 Task: Find connections with filter location Kelowna with filter topic #Businesswith filter profile language French with filter current company Forbes India with filter school Dayananda Sagar University with filter industry Nanotechnology Research with filter service category Human Resources with filter keywords title Chemical Engineer
Action: Mouse moved to (242, 293)
Screenshot: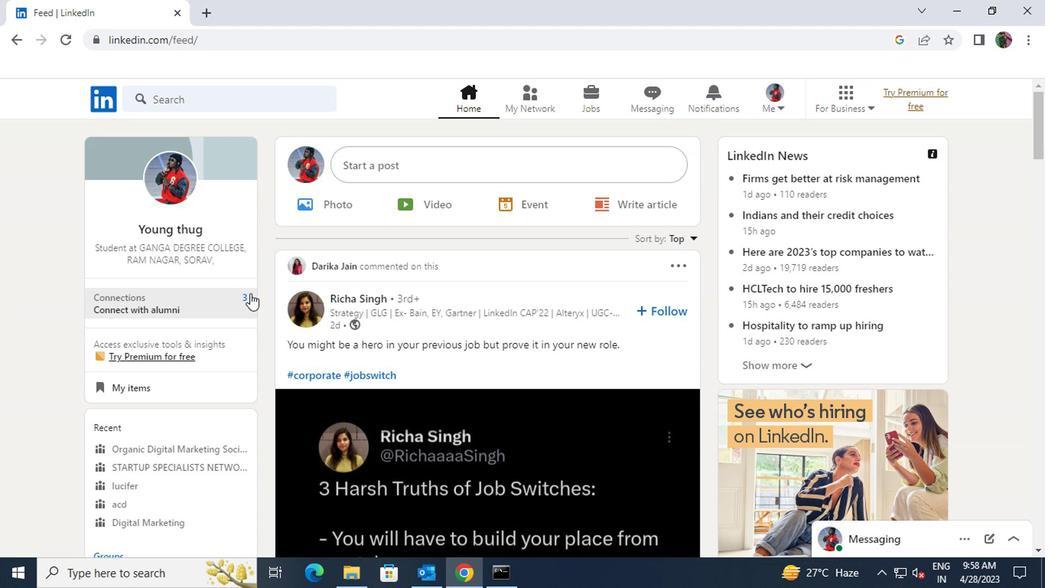 
Action: Mouse pressed left at (242, 293)
Screenshot: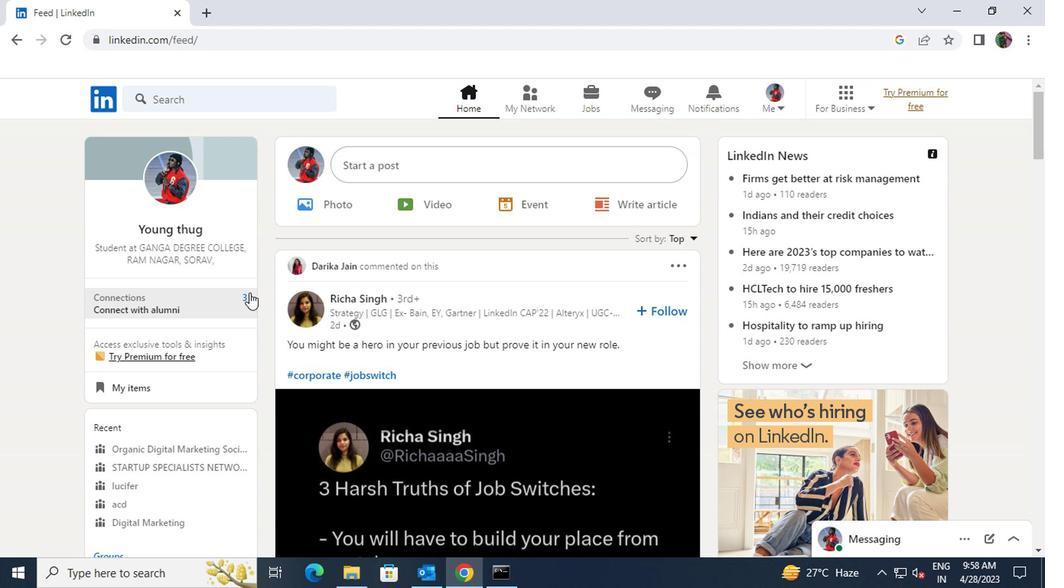 
Action: Mouse moved to (261, 191)
Screenshot: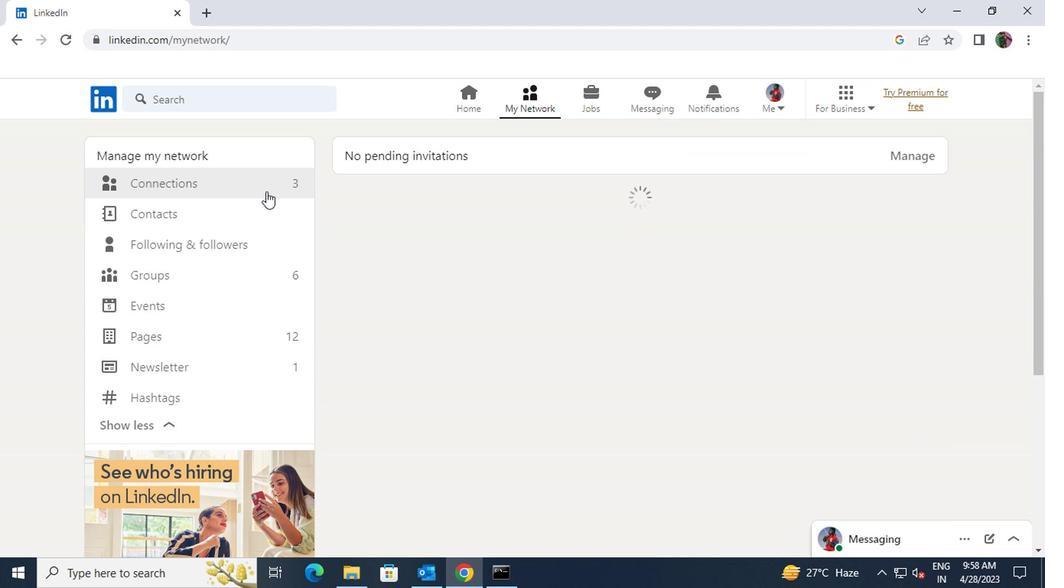
Action: Mouse pressed left at (261, 191)
Screenshot: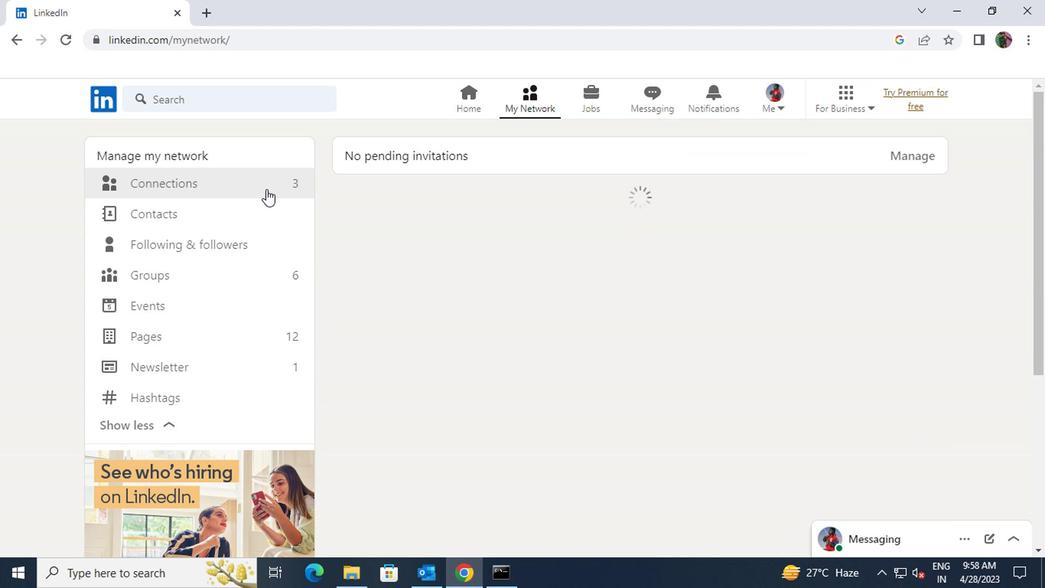 
Action: Mouse moved to (615, 191)
Screenshot: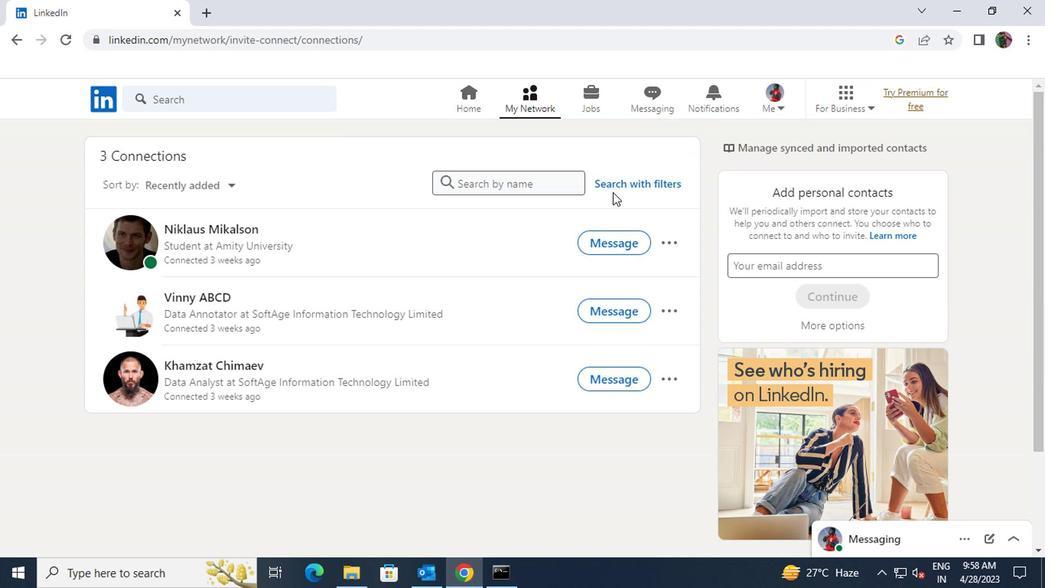 
Action: Mouse pressed left at (615, 191)
Screenshot: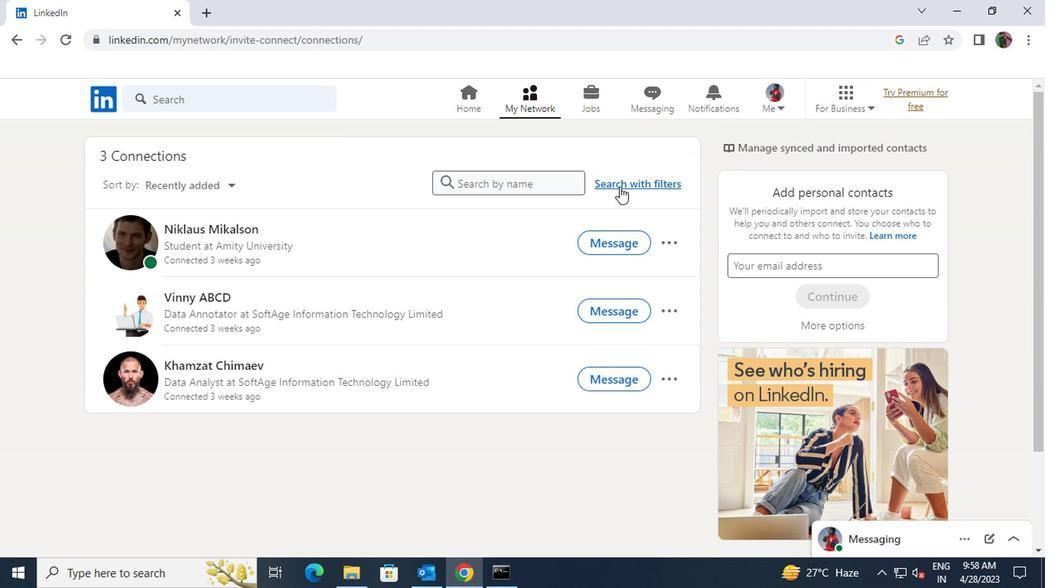 
Action: Mouse moved to (575, 148)
Screenshot: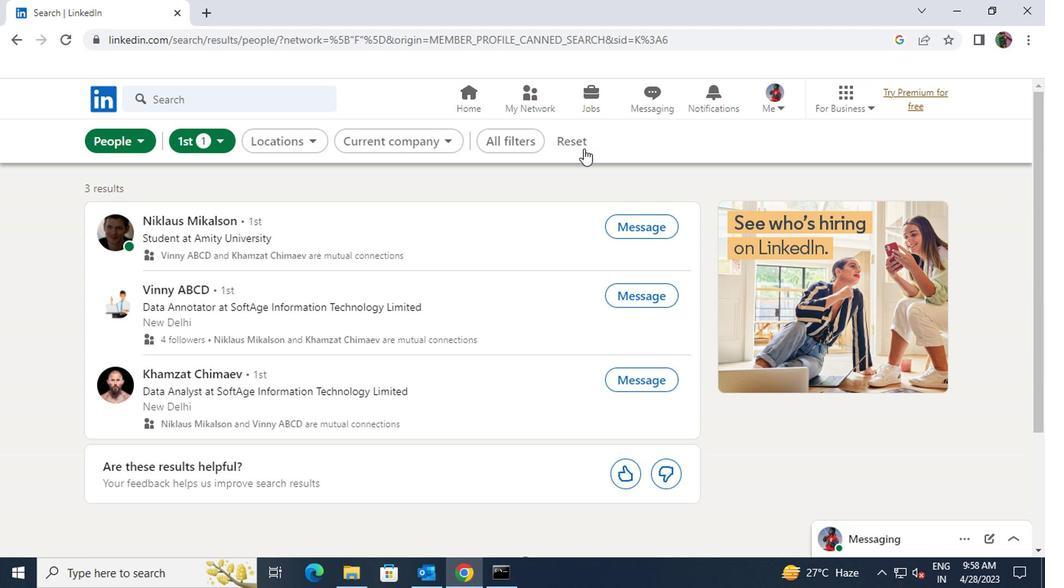 
Action: Mouse pressed left at (575, 148)
Screenshot: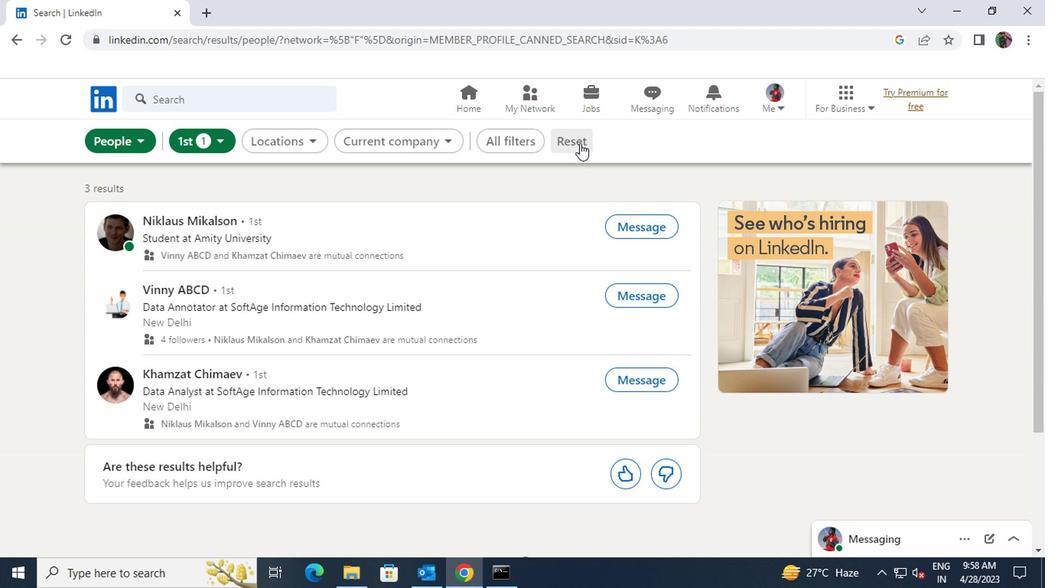 
Action: Mouse moved to (556, 142)
Screenshot: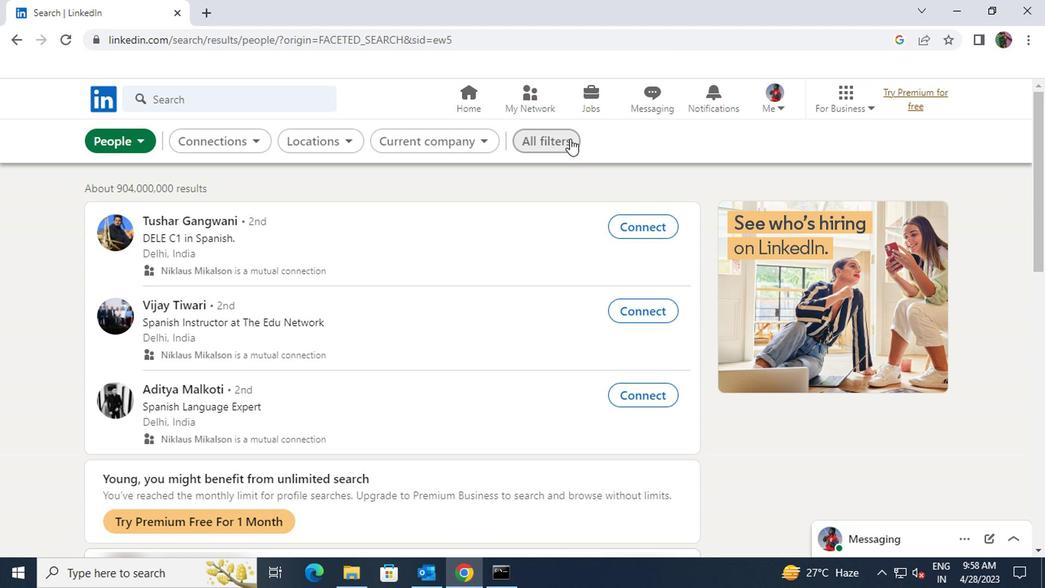 
Action: Mouse pressed left at (556, 142)
Screenshot: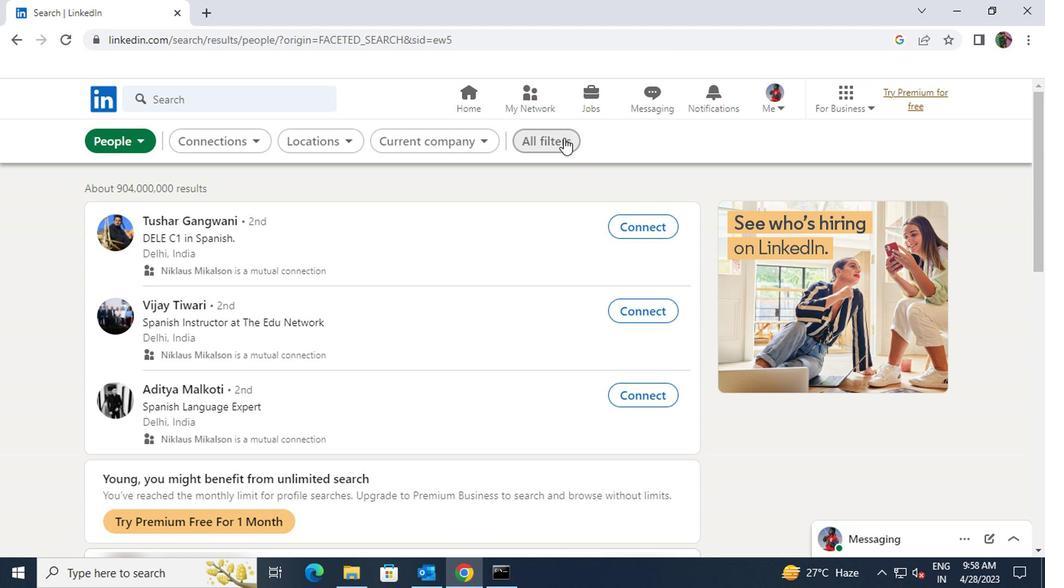 
Action: Mouse moved to (804, 289)
Screenshot: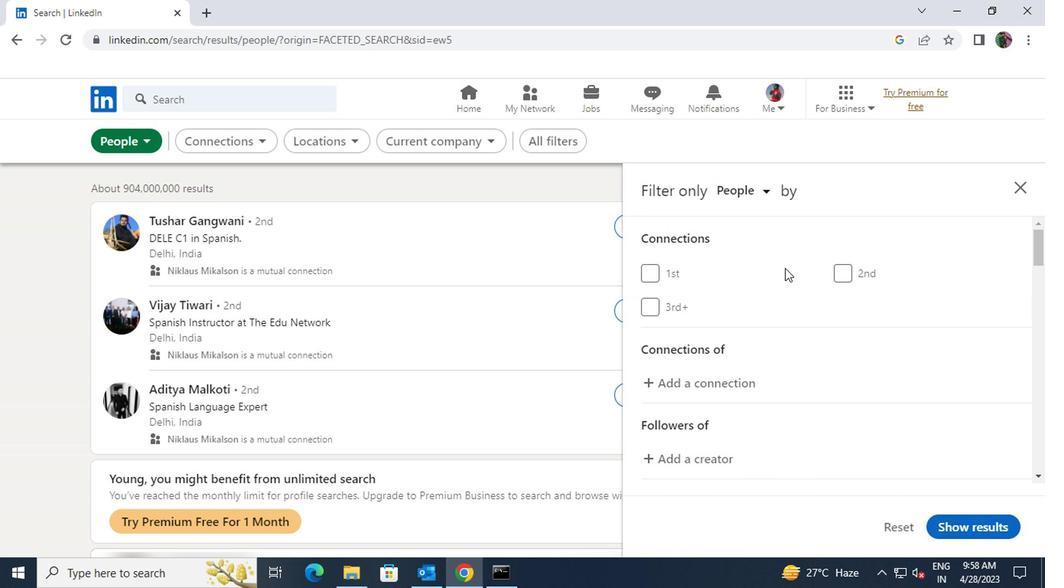
Action: Mouse scrolled (804, 289) with delta (0, 0)
Screenshot: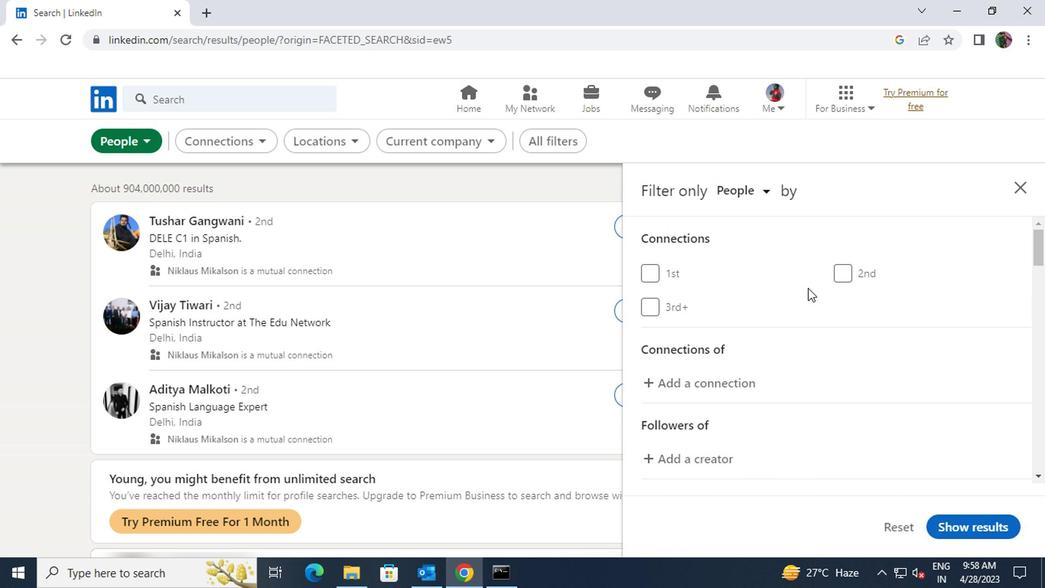 
Action: Mouse scrolled (804, 289) with delta (0, 0)
Screenshot: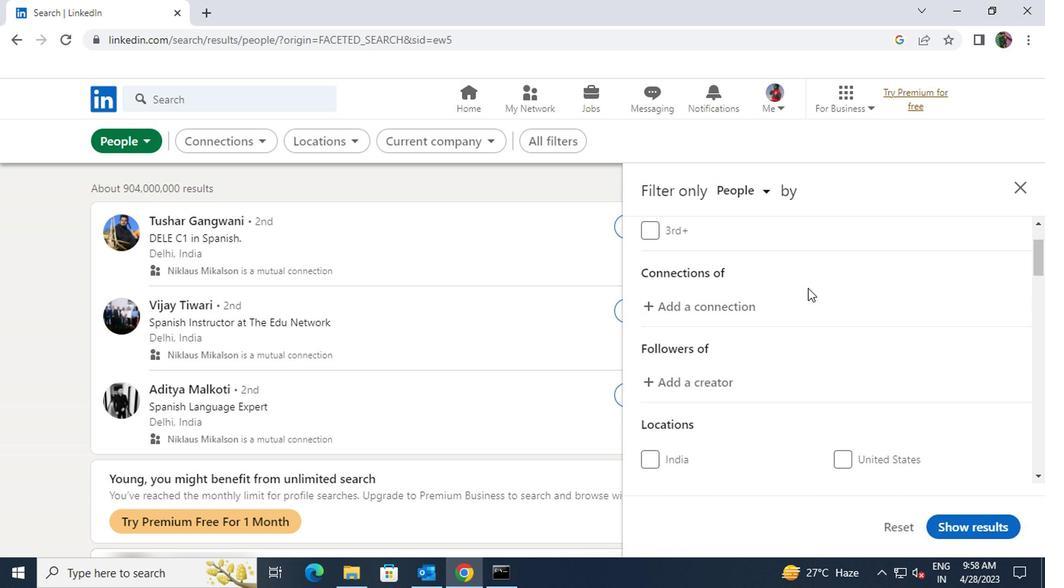 
Action: Mouse scrolled (804, 289) with delta (0, 0)
Screenshot: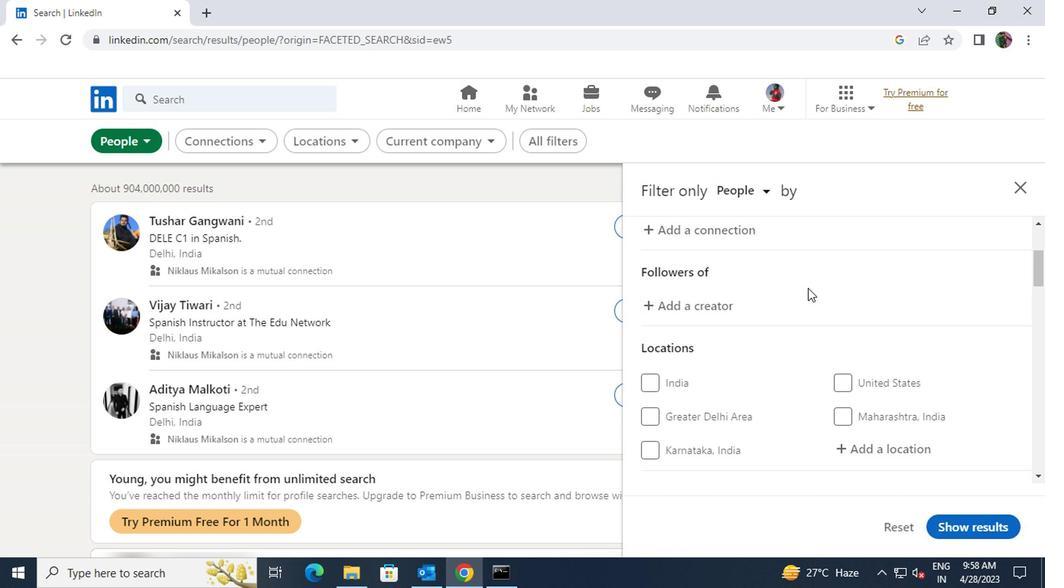 
Action: Mouse scrolled (804, 289) with delta (0, 0)
Screenshot: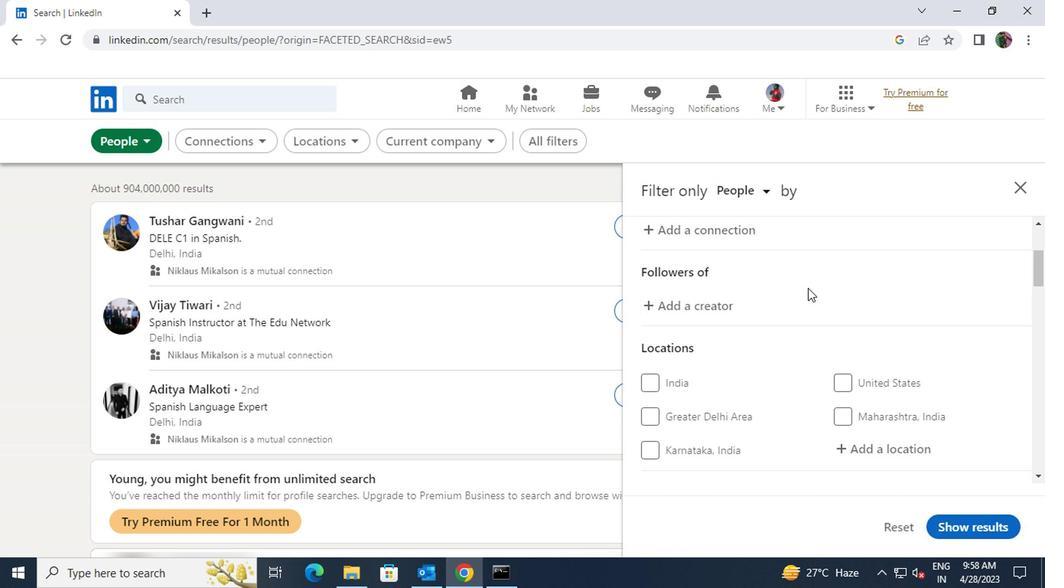 
Action: Mouse moved to (860, 295)
Screenshot: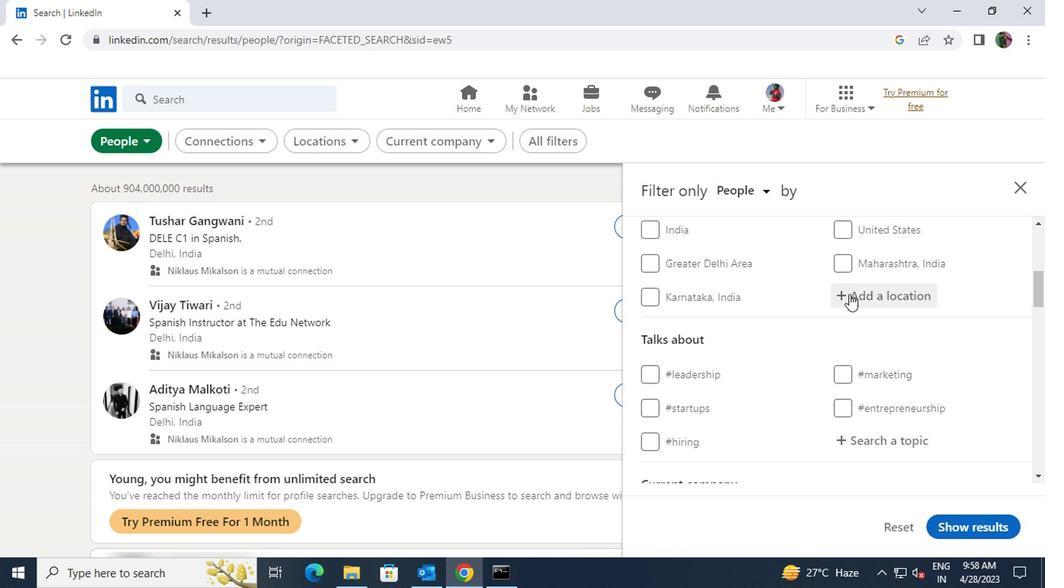 
Action: Mouse pressed left at (860, 295)
Screenshot: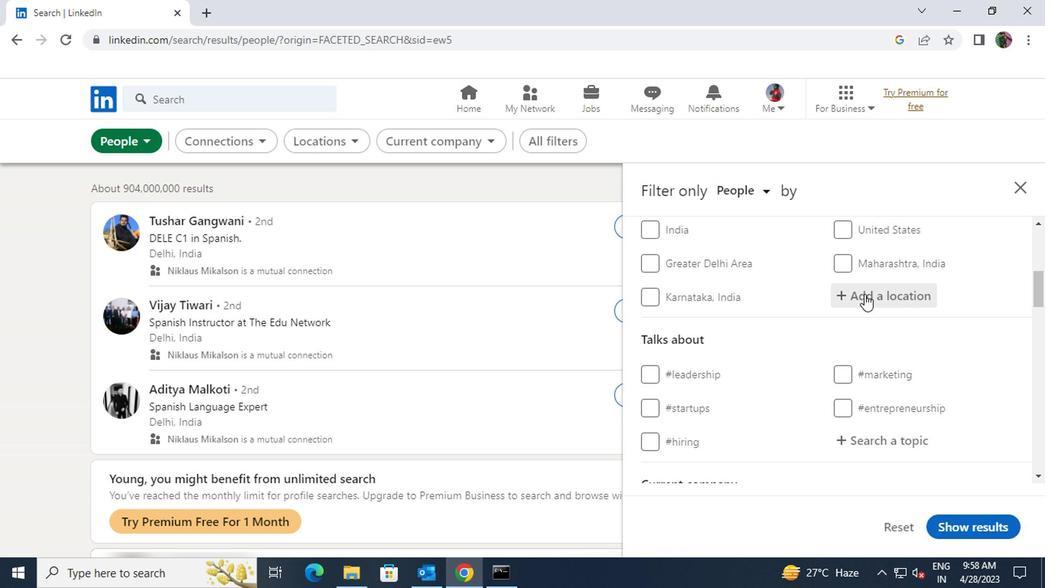 
Action: Key pressed <Key.shift><Key.shift><Key.shift><Key.shift><Key.shift><Key.shift><Key.shift><Key.shift><Key.shift><Key.shift><Key.shift><Key.shift><Key.shift><Key.shift><Key.shift><Key.shift><Key.shift><Key.shift><Key.shift><Key.shift><Key.shift><Key.shift><Key.shift><Key.shift><Key.shift><Key.shift><Key.shift><Key.shift><Key.shift><Key.shift><Key.shift><Key.shift><Key.shift><Key.shift><Key.shift><Key.shift><Key.shift><Key.shift><Key.shift><Key.shift><Key.shift>KELOWNA
Screenshot: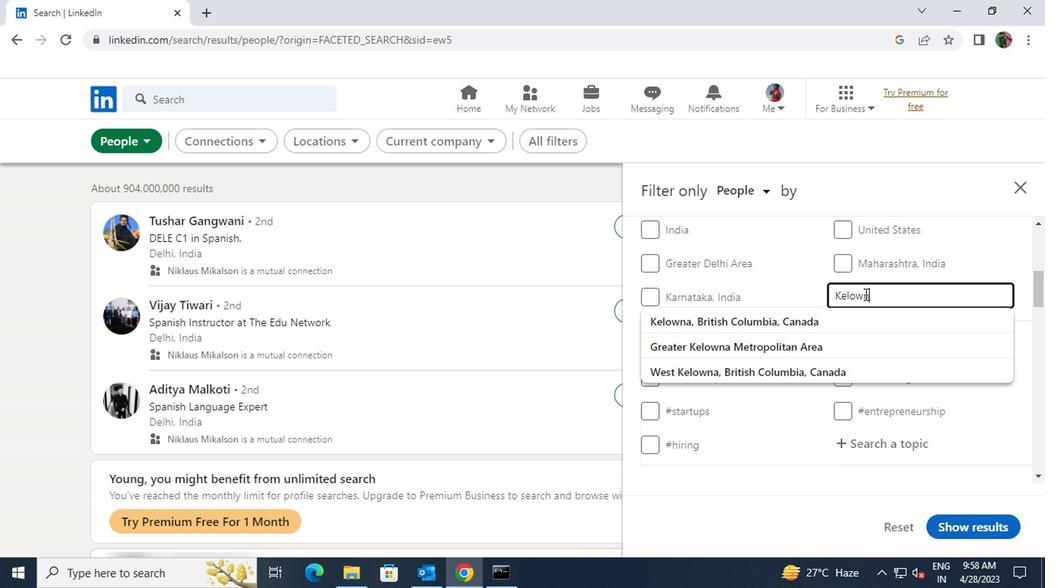 
Action: Mouse moved to (862, 313)
Screenshot: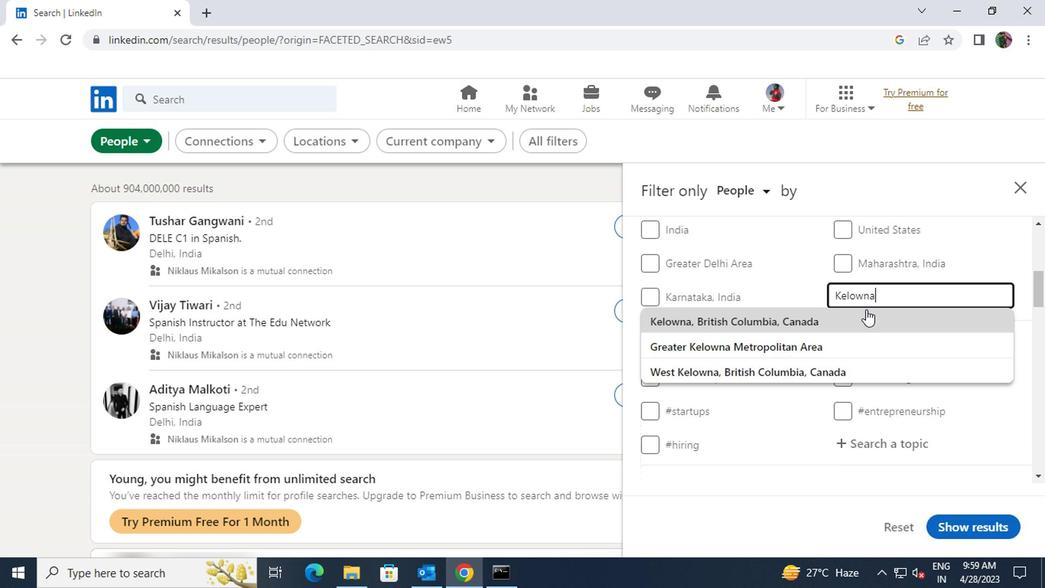 
Action: Mouse pressed left at (862, 313)
Screenshot: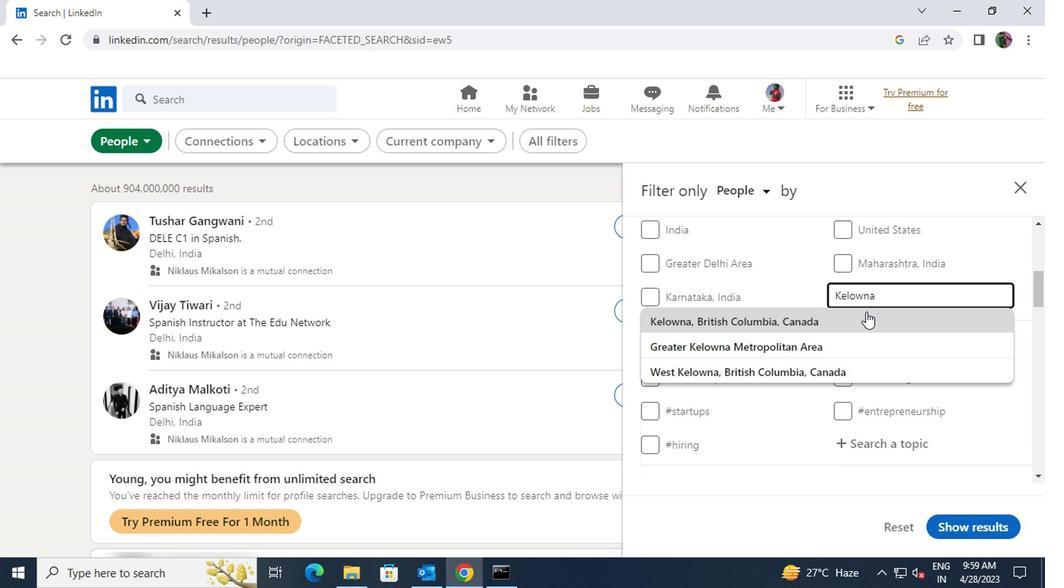 
Action: Mouse scrolled (862, 312) with delta (0, -1)
Screenshot: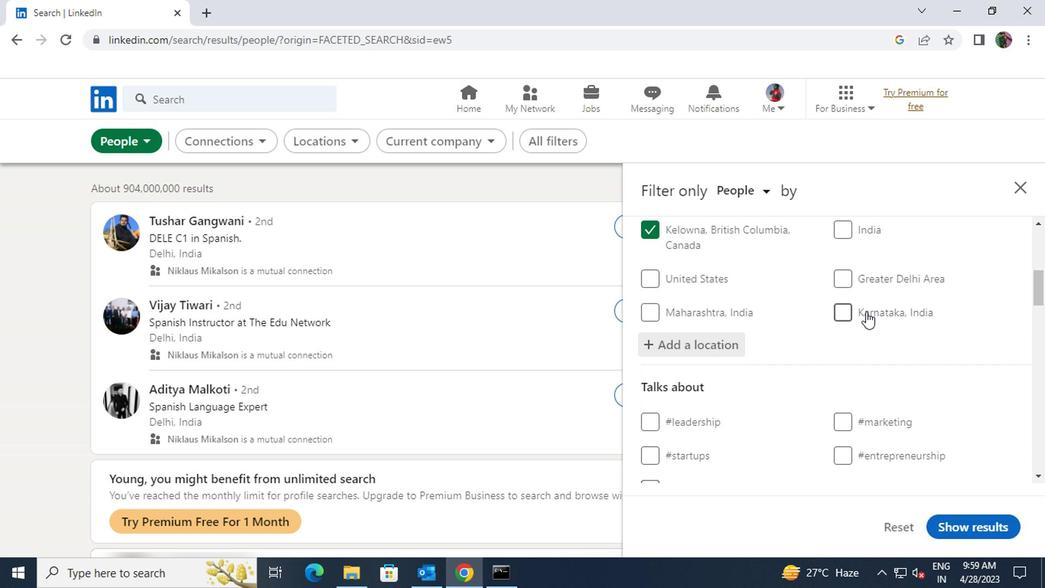 
Action: Mouse scrolled (862, 312) with delta (0, -1)
Screenshot: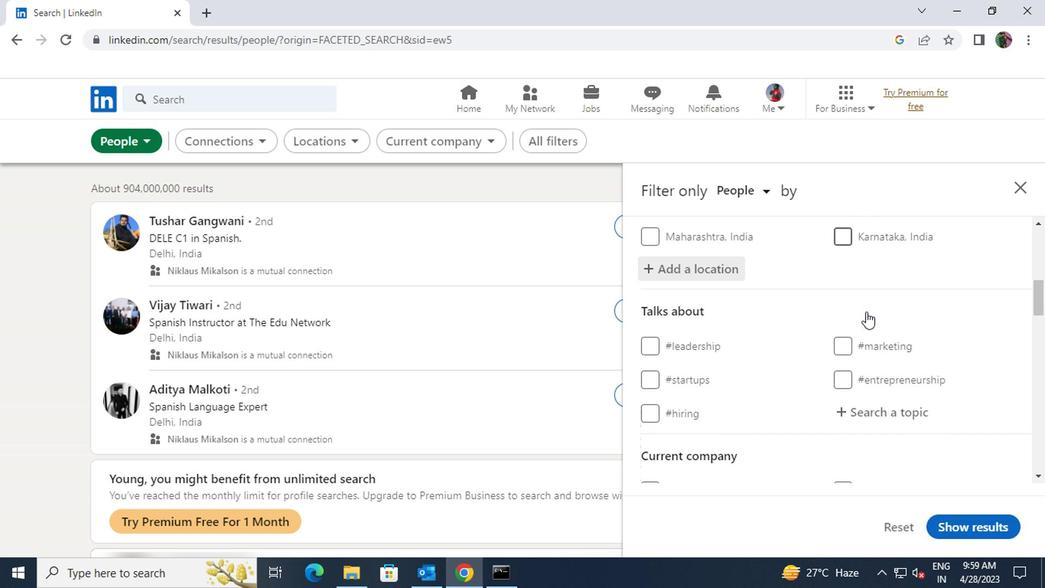 
Action: Mouse scrolled (862, 312) with delta (0, -1)
Screenshot: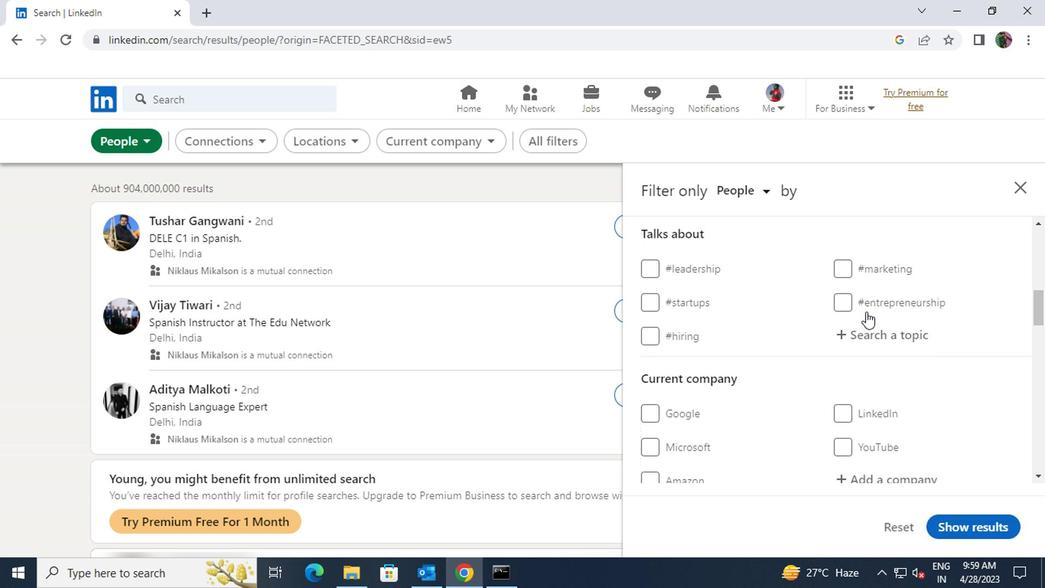 
Action: Mouse moved to (866, 267)
Screenshot: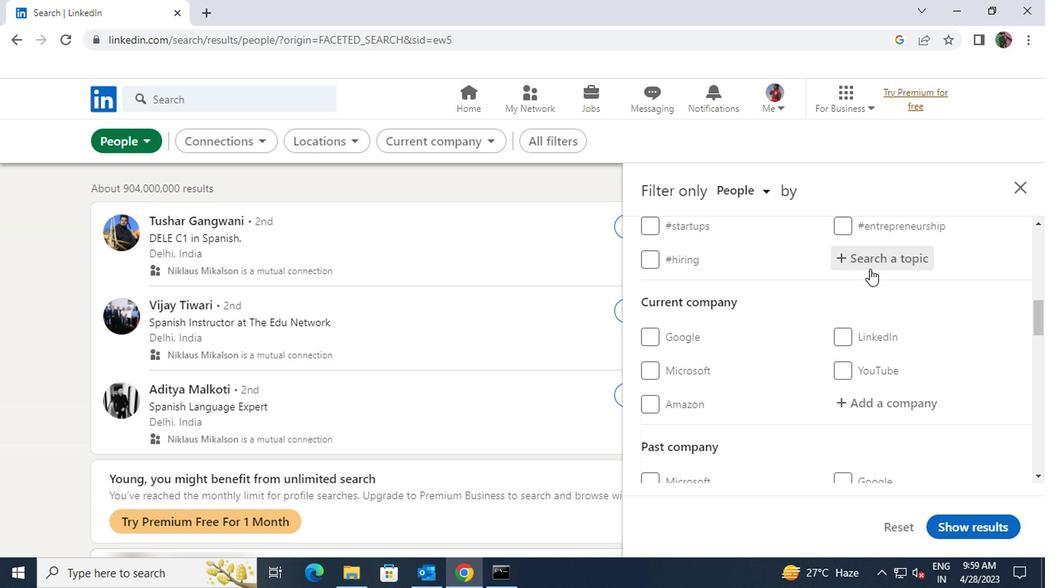 
Action: Mouse pressed left at (866, 267)
Screenshot: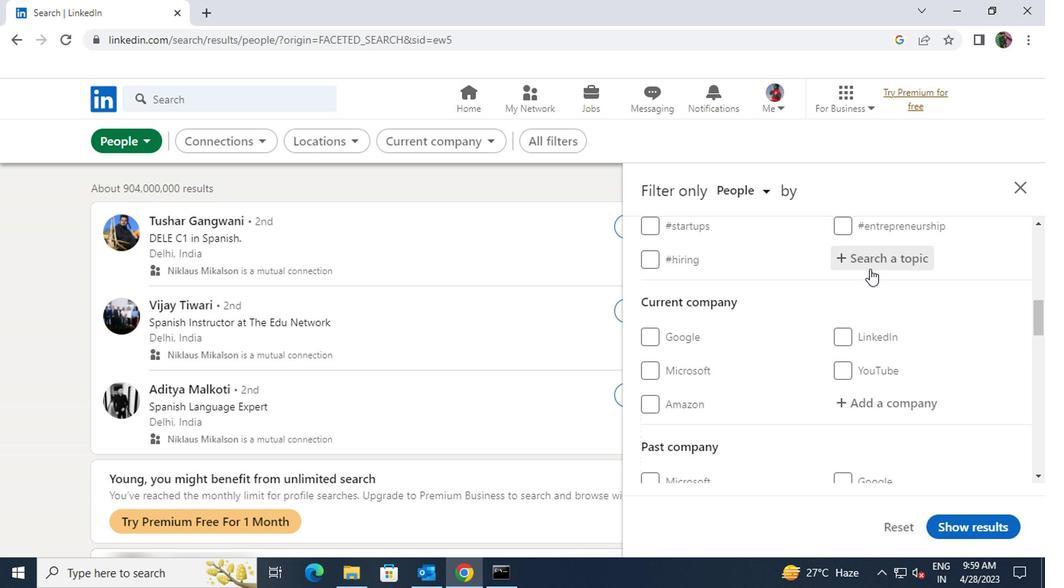 
Action: Key pressed <Key.shift><Key.shift><Key.shift>#BUSINESS
Screenshot: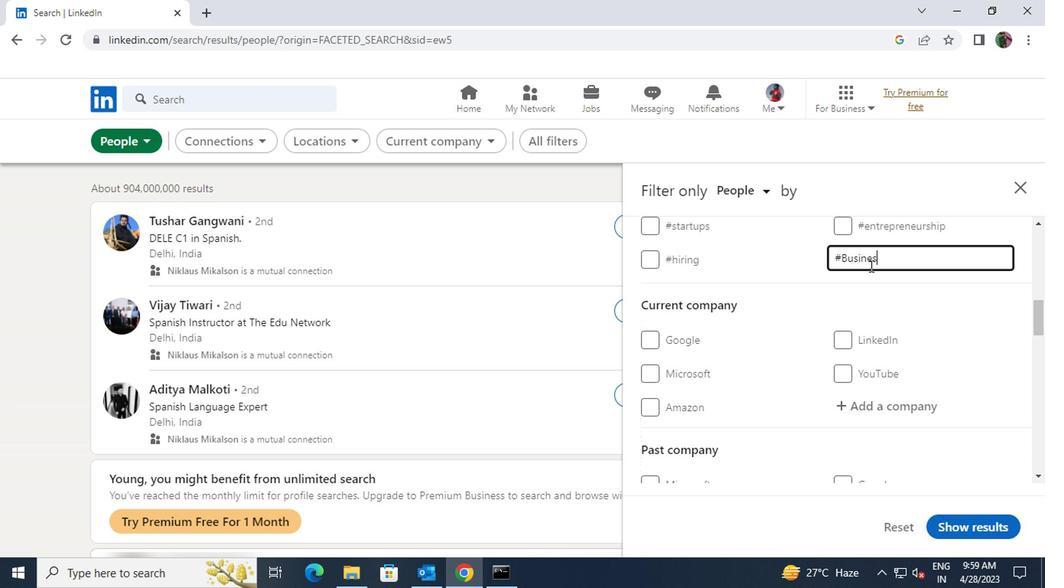
Action: Mouse scrolled (866, 267) with delta (0, 0)
Screenshot: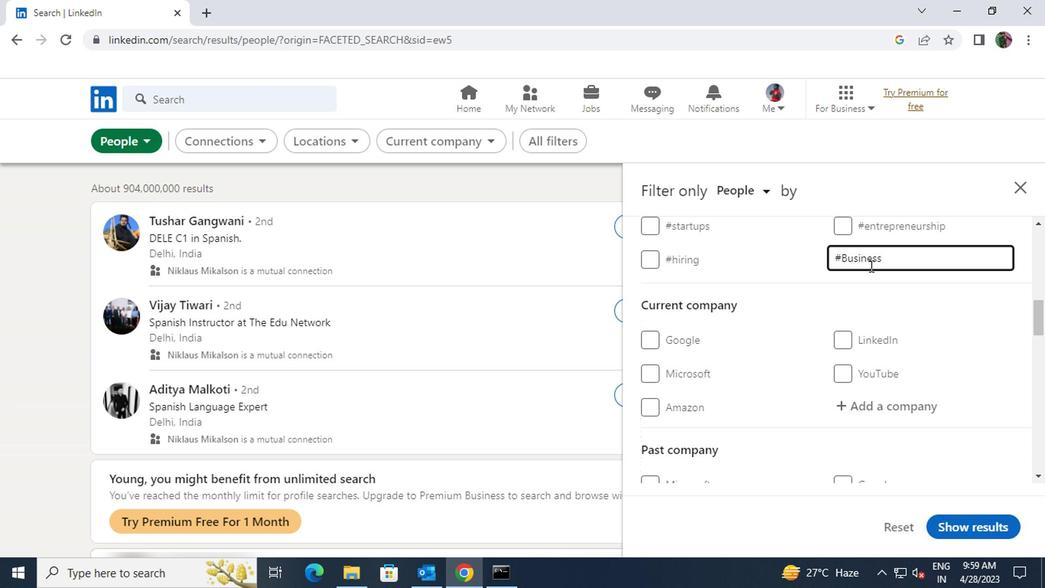 
Action: Mouse scrolled (866, 267) with delta (0, 0)
Screenshot: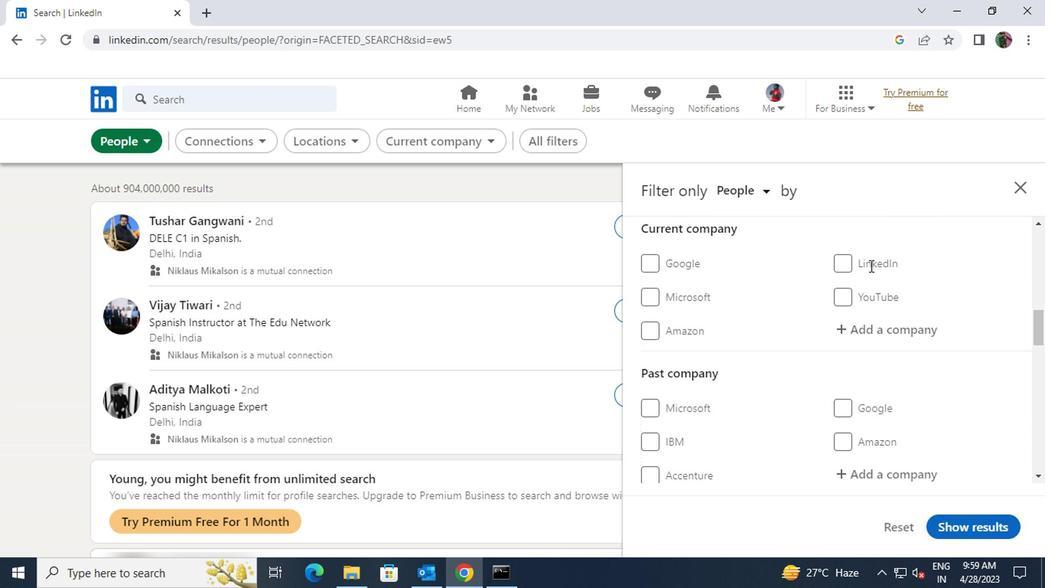 
Action: Mouse scrolled (866, 267) with delta (0, 0)
Screenshot: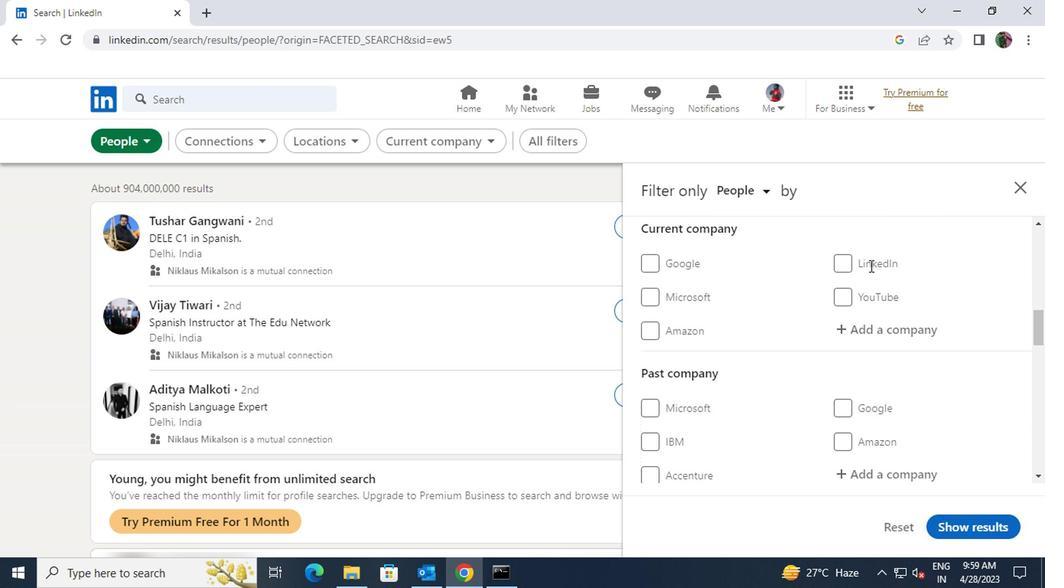 
Action: Mouse scrolled (866, 267) with delta (0, 0)
Screenshot: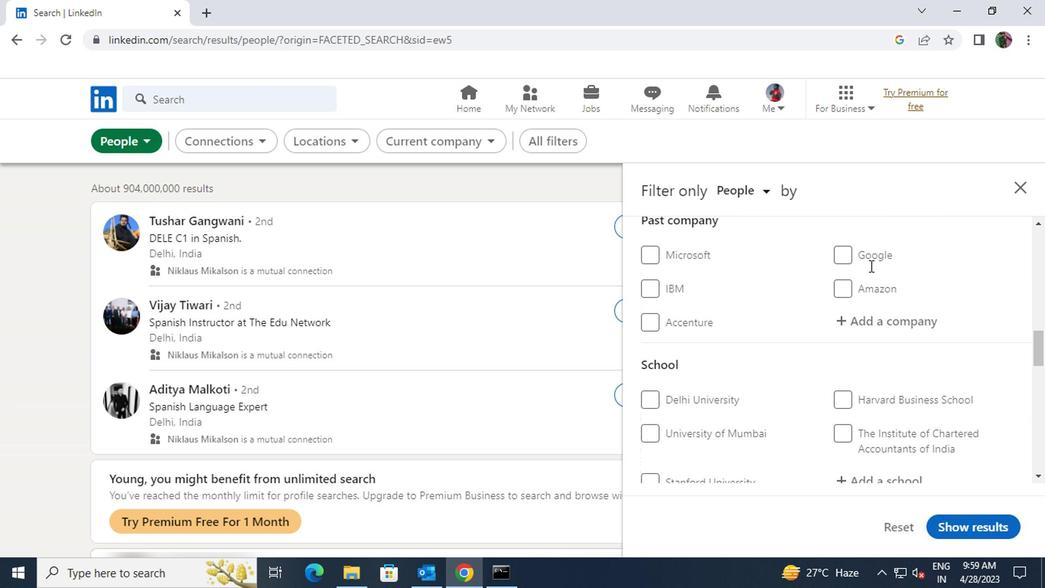 
Action: Mouse scrolled (866, 267) with delta (0, 0)
Screenshot: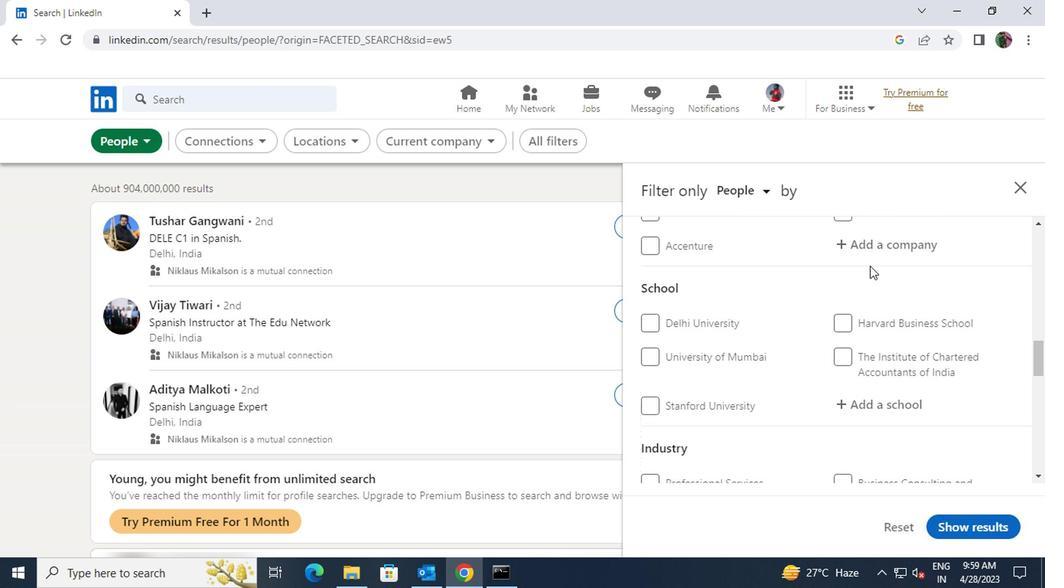 
Action: Mouse scrolled (866, 267) with delta (0, 0)
Screenshot: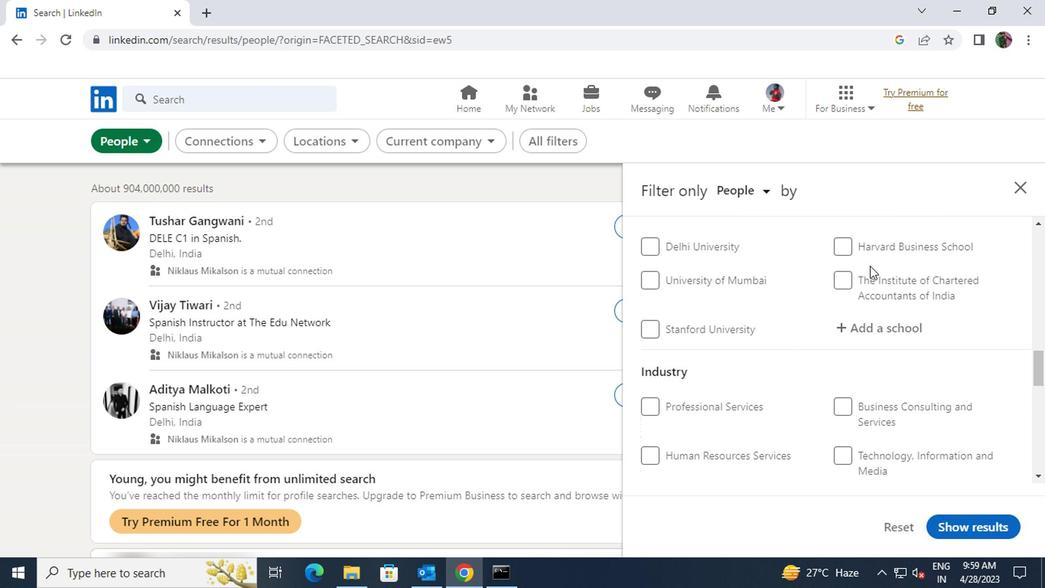 
Action: Mouse scrolled (866, 267) with delta (0, 0)
Screenshot: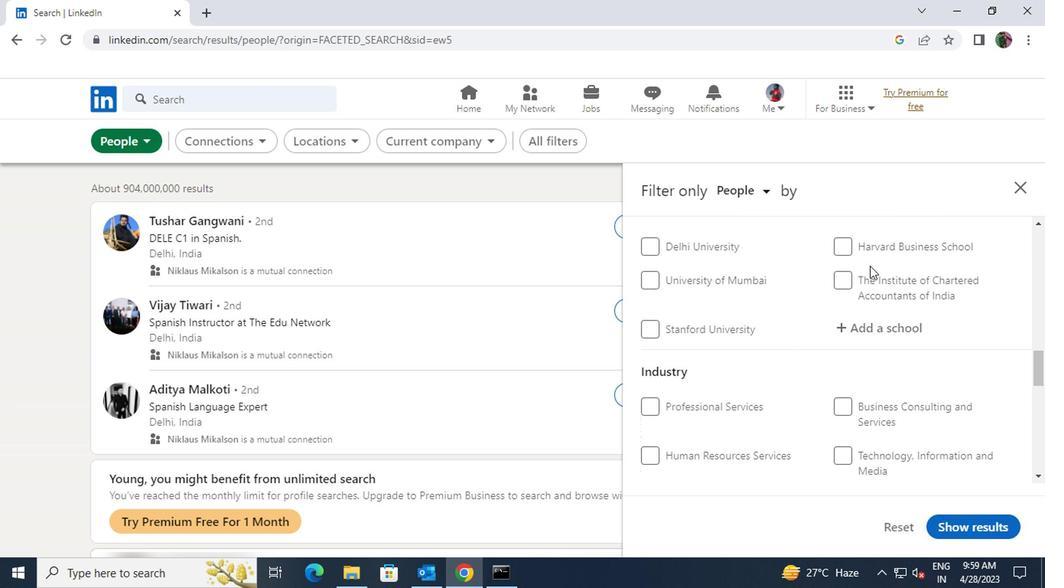 
Action: Mouse scrolled (866, 267) with delta (0, 0)
Screenshot: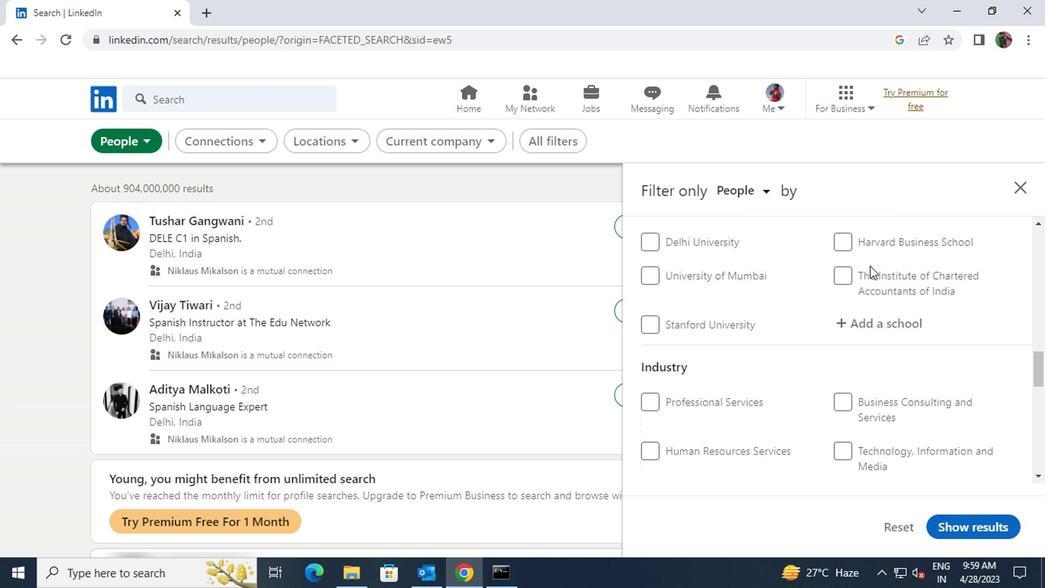 
Action: Mouse scrolled (866, 267) with delta (0, 0)
Screenshot: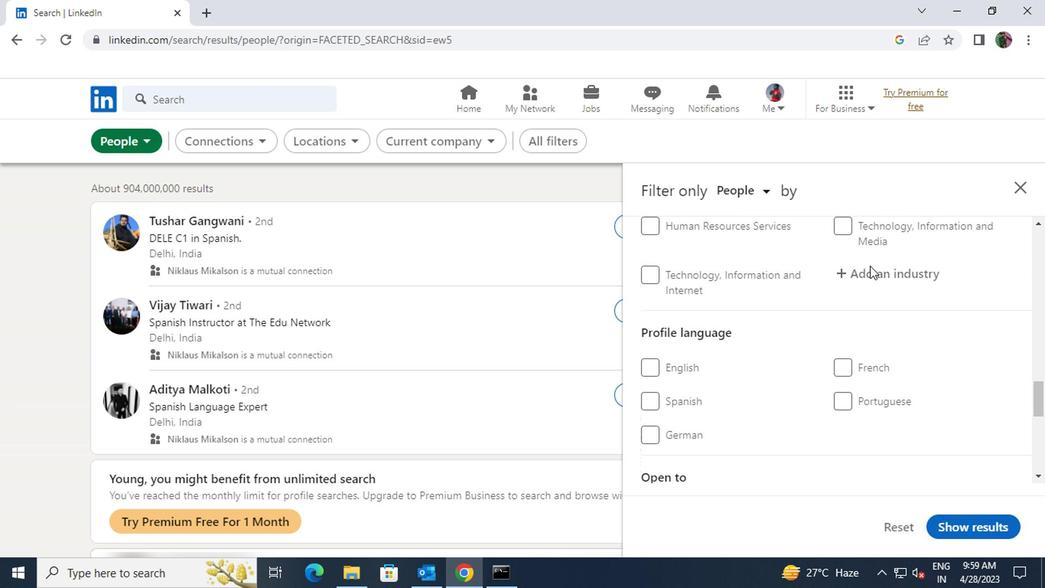
Action: Mouse moved to (843, 295)
Screenshot: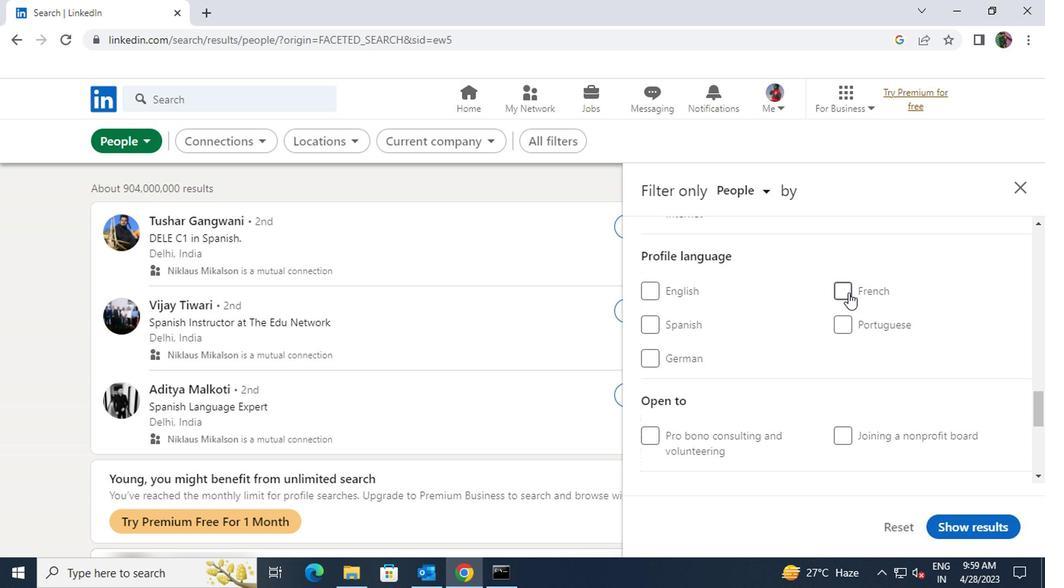 
Action: Mouse pressed left at (843, 295)
Screenshot: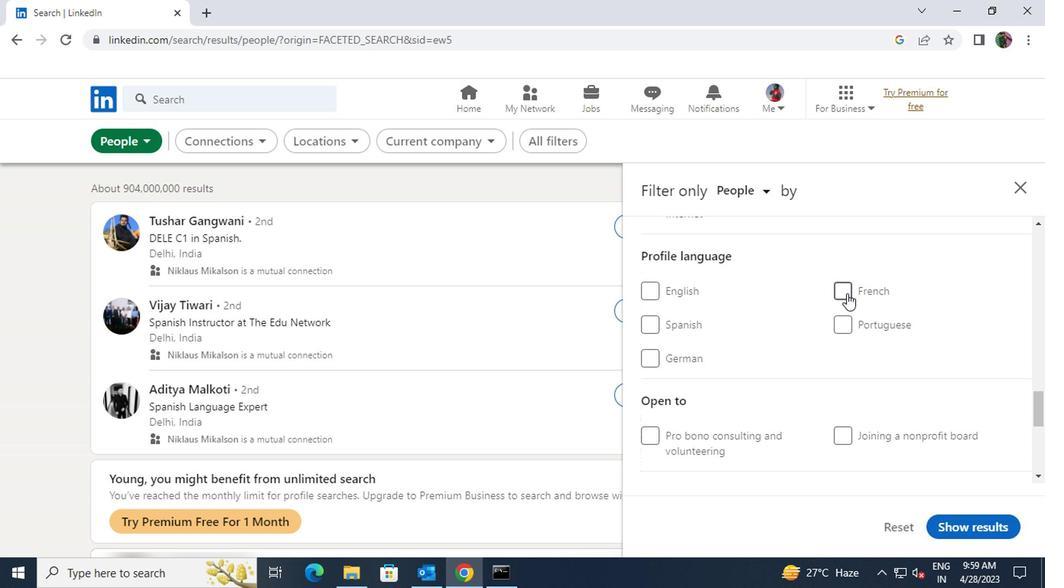 
Action: Mouse scrolled (843, 296) with delta (0, 0)
Screenshot: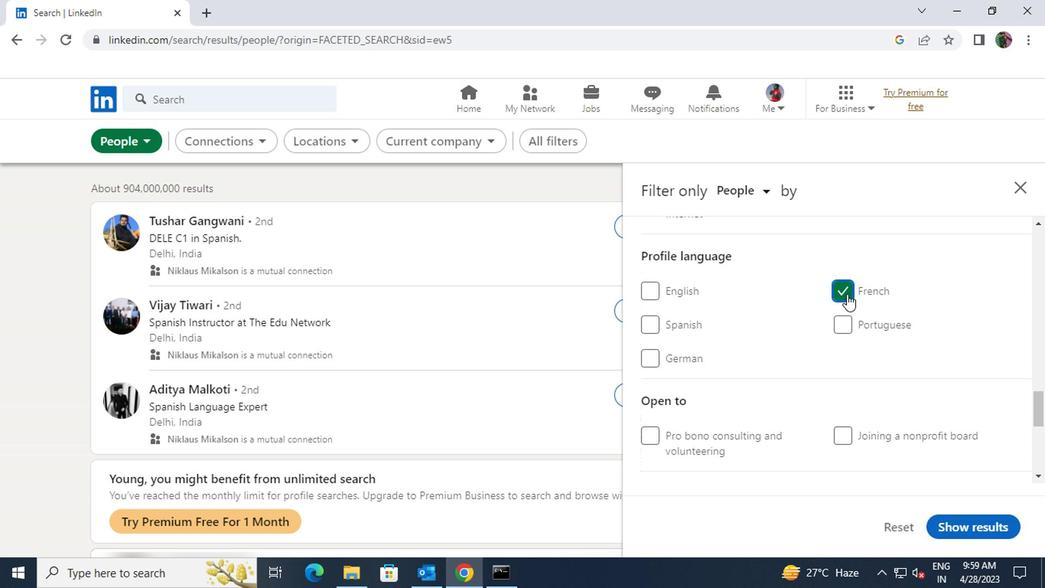 
Action: Mouse scrolled (843, 296) with delta (0, 0)
Screenshot: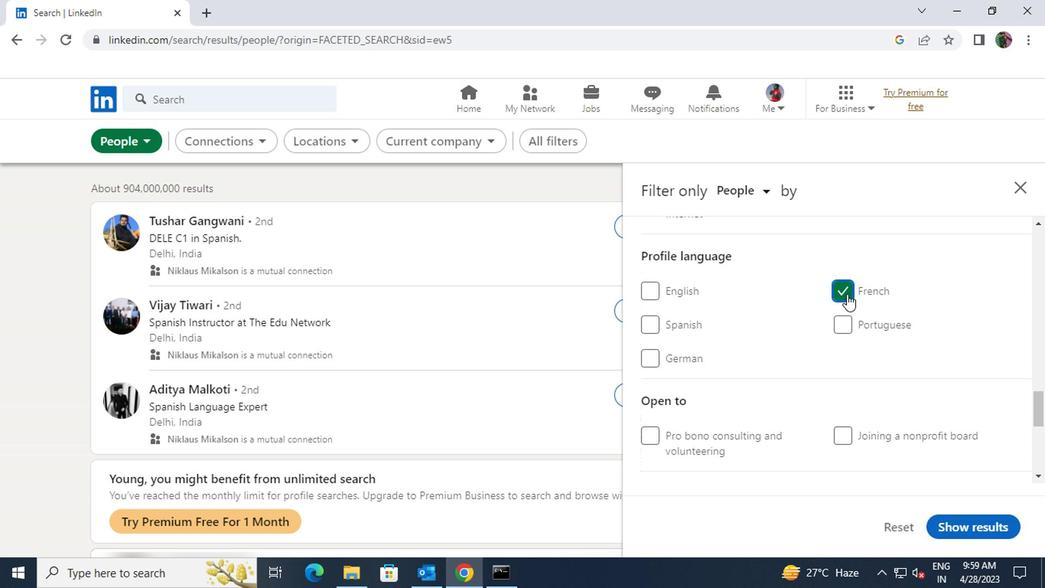 
Action: Mouse scrolled (843, 296) with delta (0, 0)
Screenshot: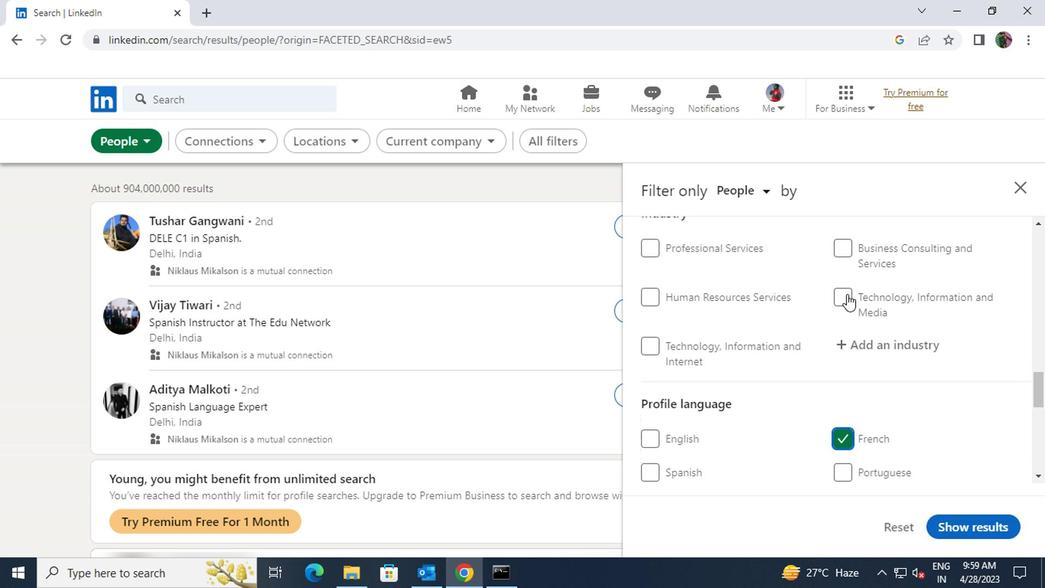 
Action: Mouse scrolled (843, 296) with delta (0, 0)
Screenshot: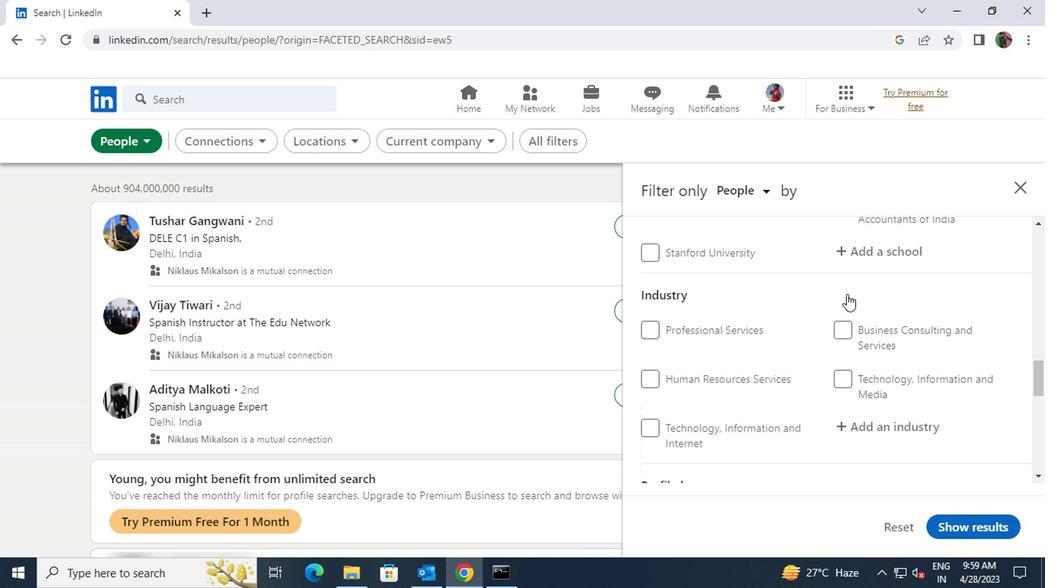 
Action: Mouse scrolled (843, 296) with delta (0, 0)
Screenshot: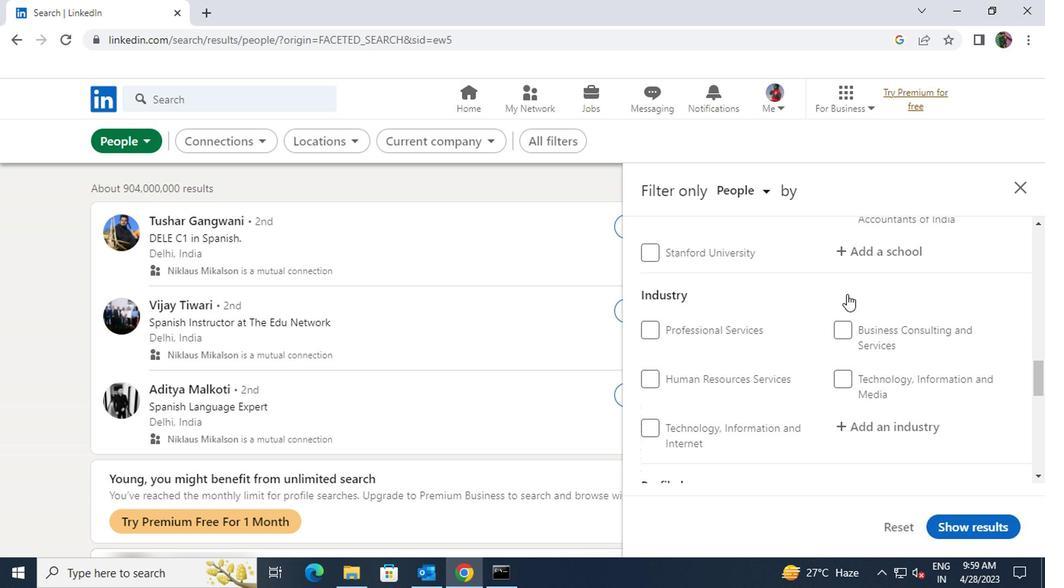 
Action: Mouse scrolled (843, 296) with delta (0, 0)
Screenshot: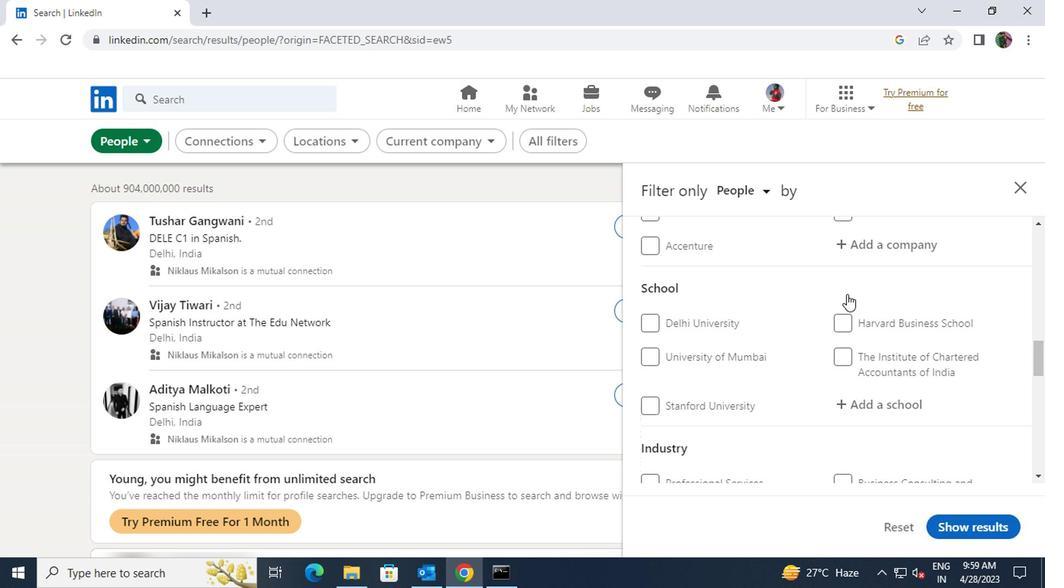 
Action: Mouse scrolled (843, 296) with delta (0, 0)
Screenshot: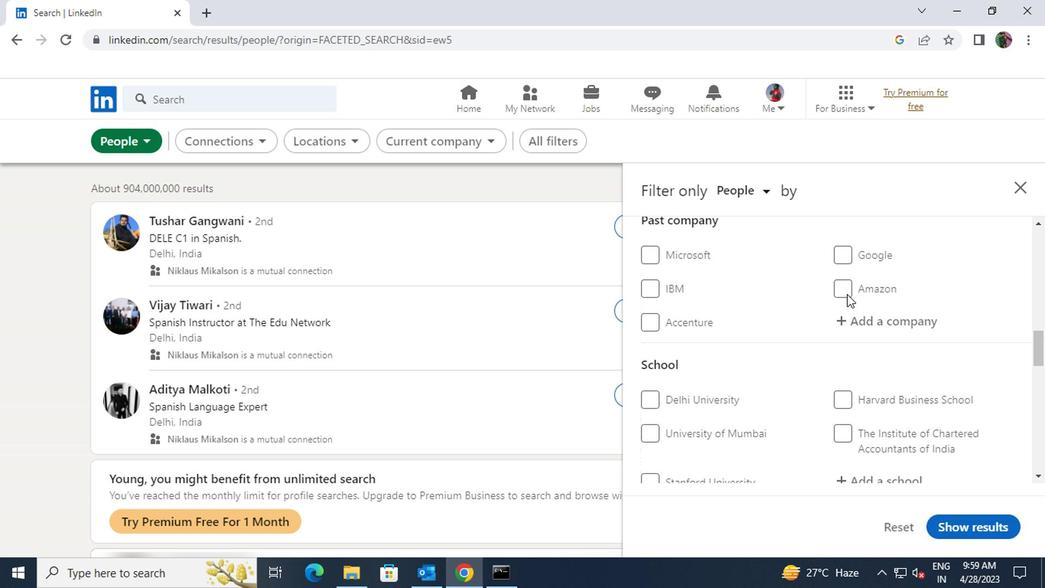 
Action: Mouse scrolled (843, 296) with delta (0, 0)
Screenshot: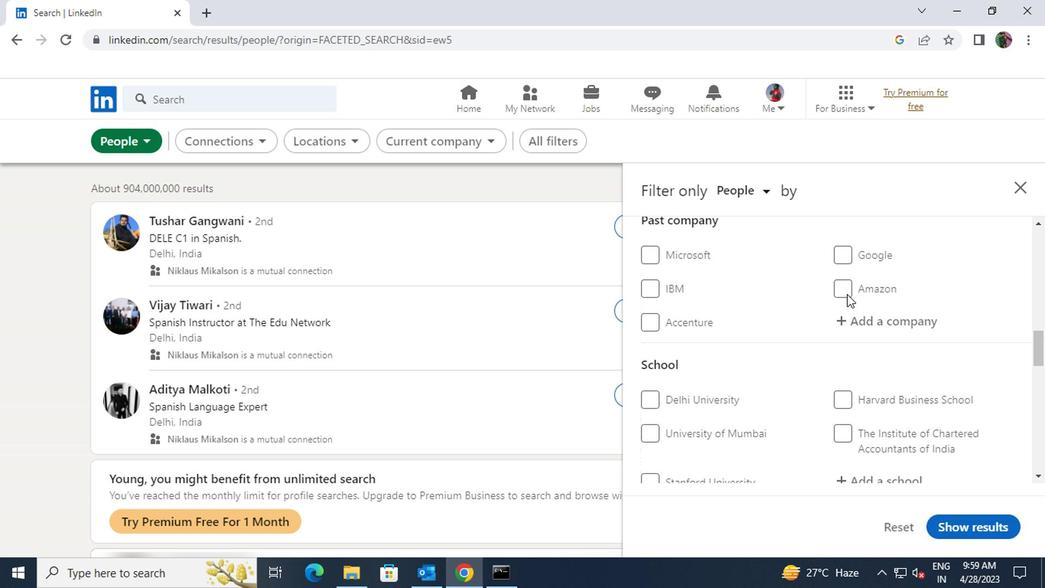 
Action: Mouse moved to (849, 323)
Screenshot: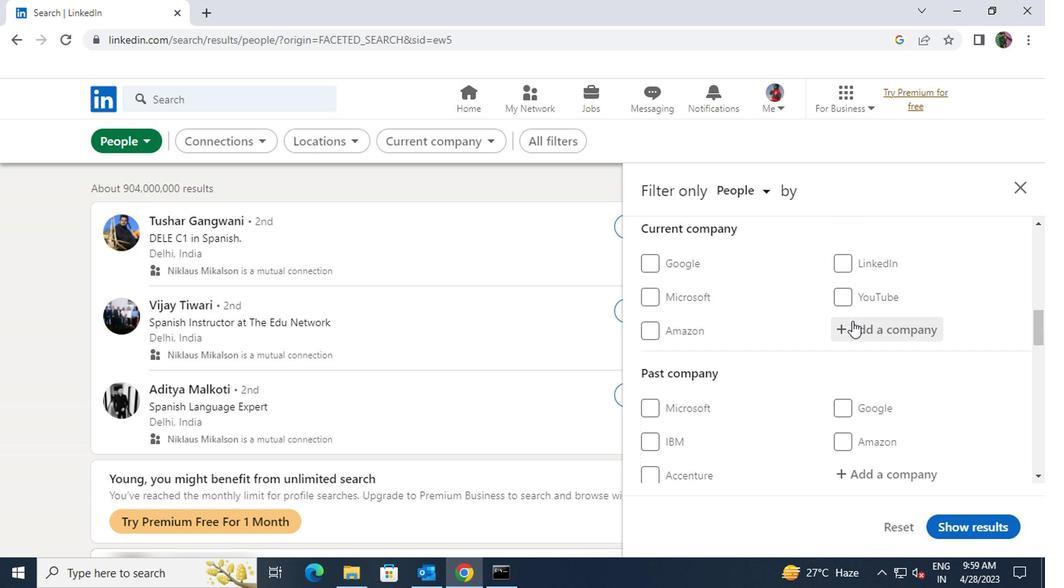 
Action: Mouse pressed left at (849, 323)
Screenshot: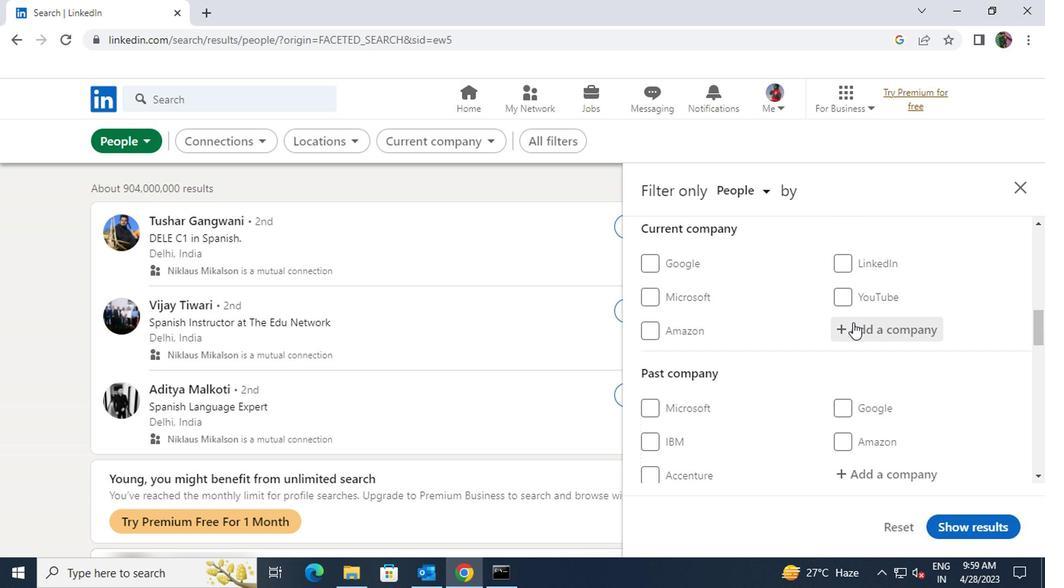 
Action: Key pressed <Key.shift>FORBES<Key.space>INDIA
Screenshot: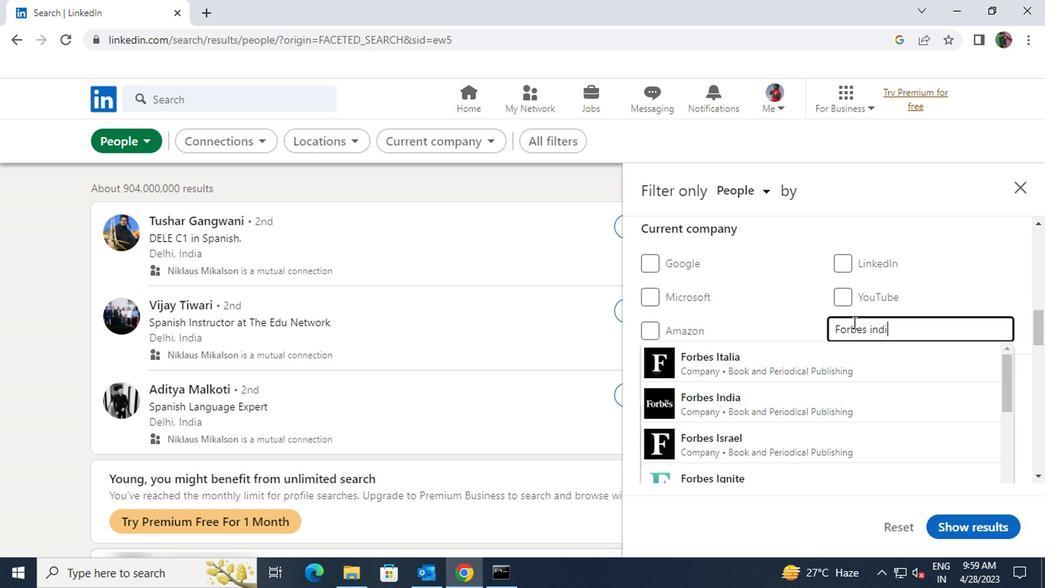 
Action: Mouse moved to (835, 367)
Screenshot: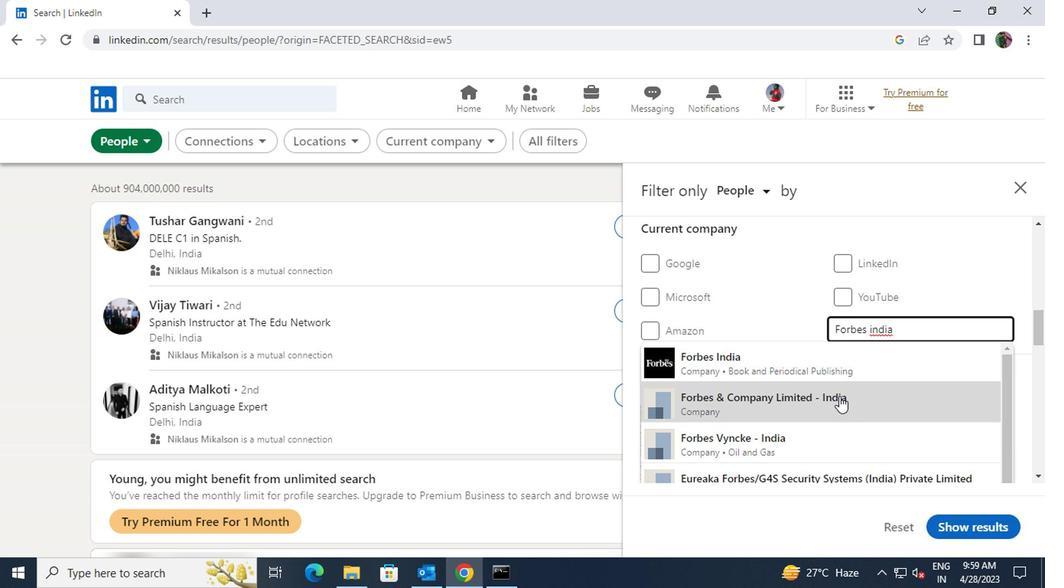 
Action: Mouse pressed left at (835, 367)
Screenshot: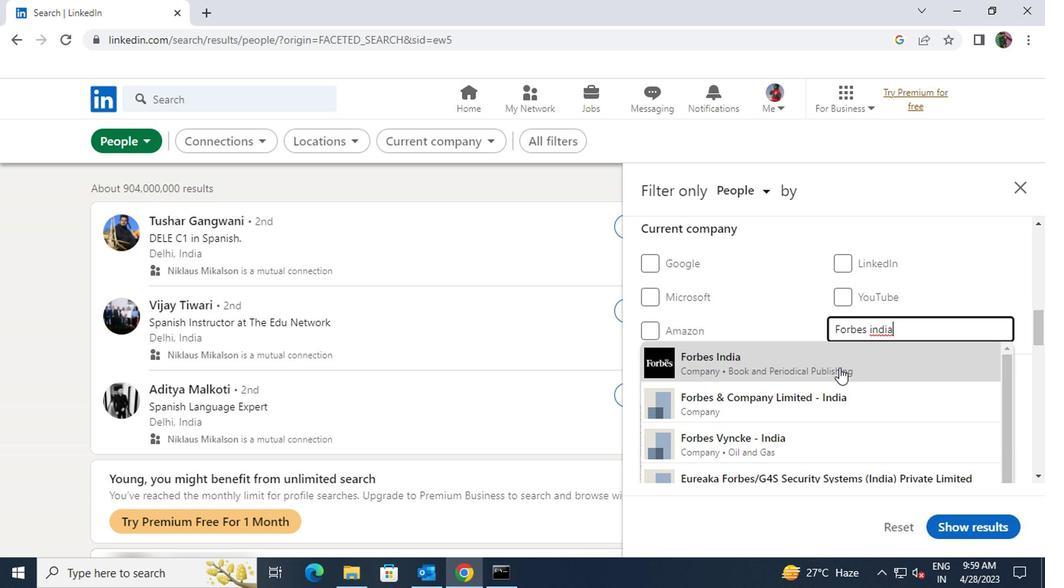 
Action: Mouse scrolled (835, 366) with delta (0, -1)
Screenshot: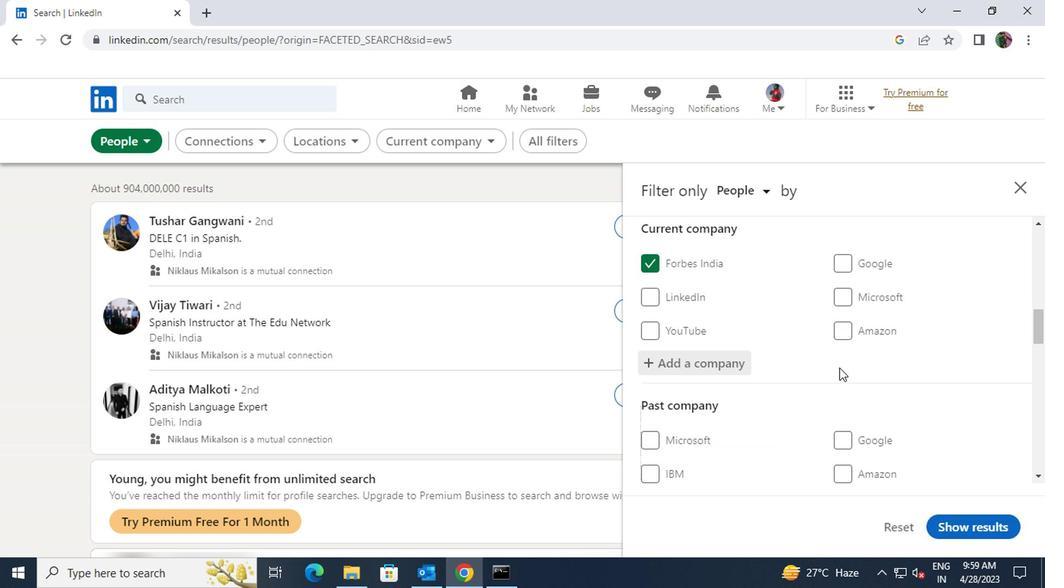 
Action: Mouse scrolled (835, 366) with delta (0, -1)
Screenshot: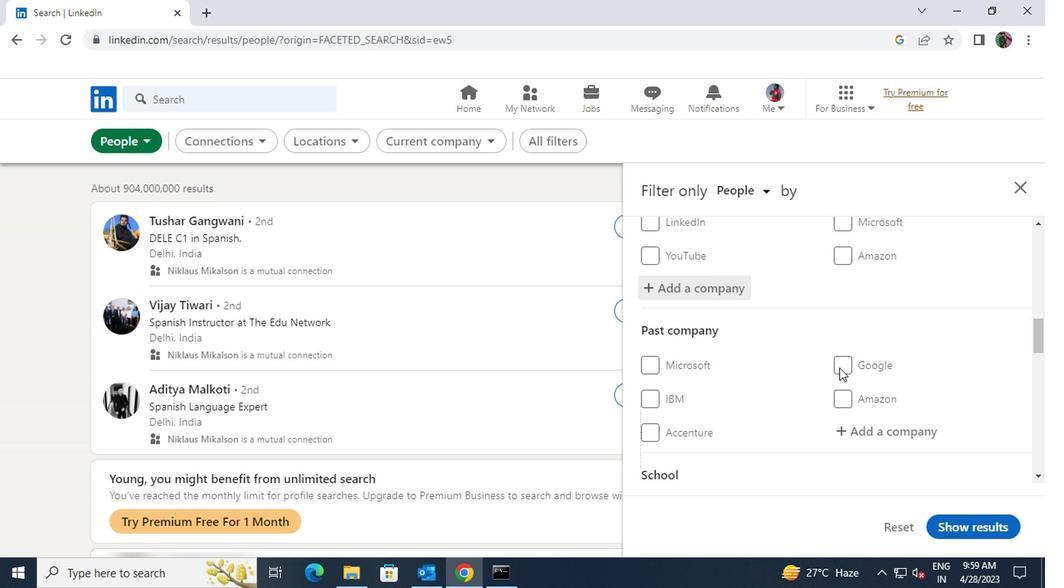
Action: Mouse scrolled (835, 366) with delta (0, -1)
Screenshot: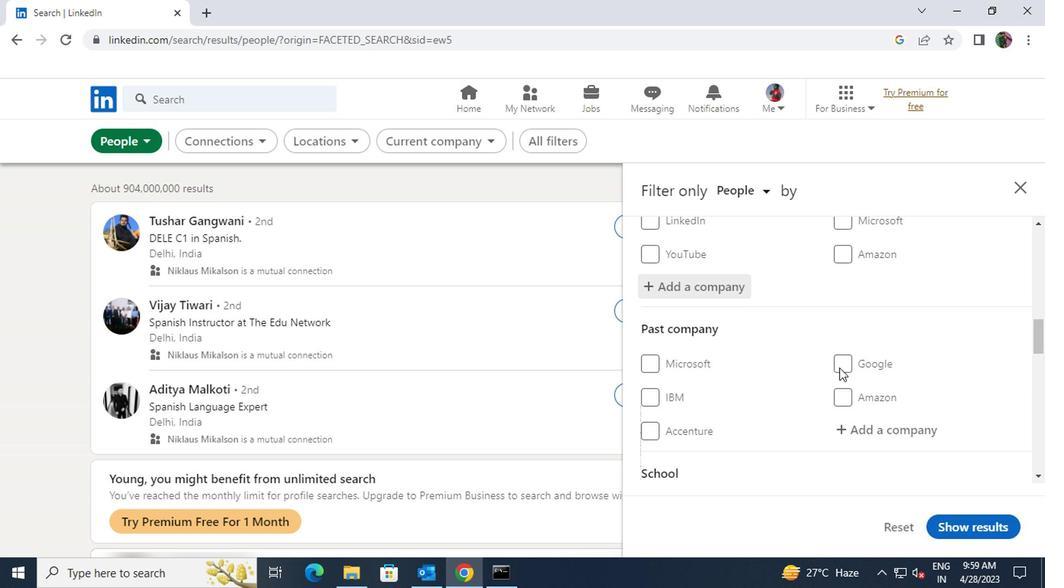 
Action: Mouse scrolled (835, 366) with delta (0, -1)
Screenshot: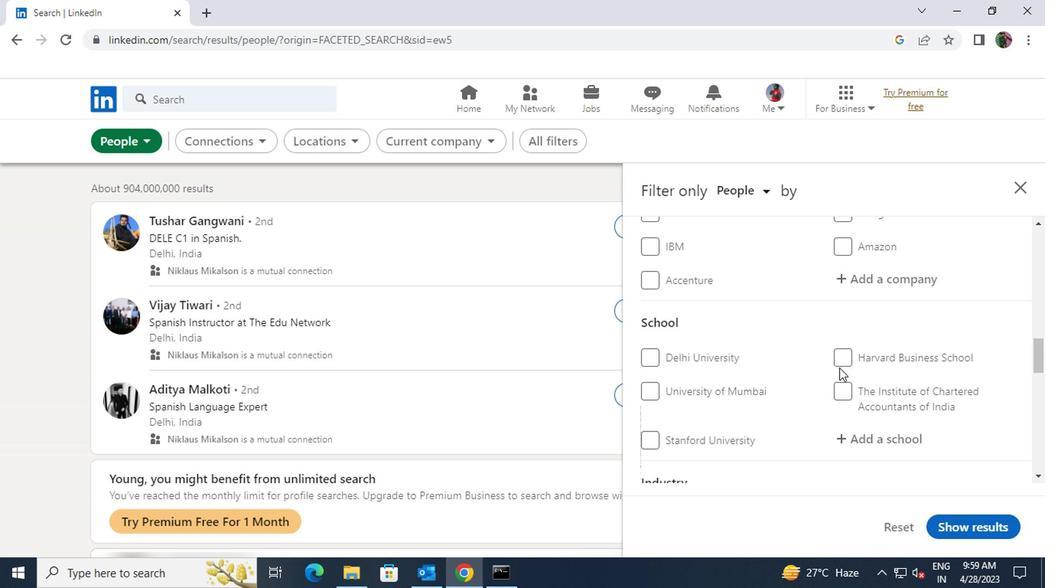 
Action: Mouse moved to (858, 353)
Screenshot: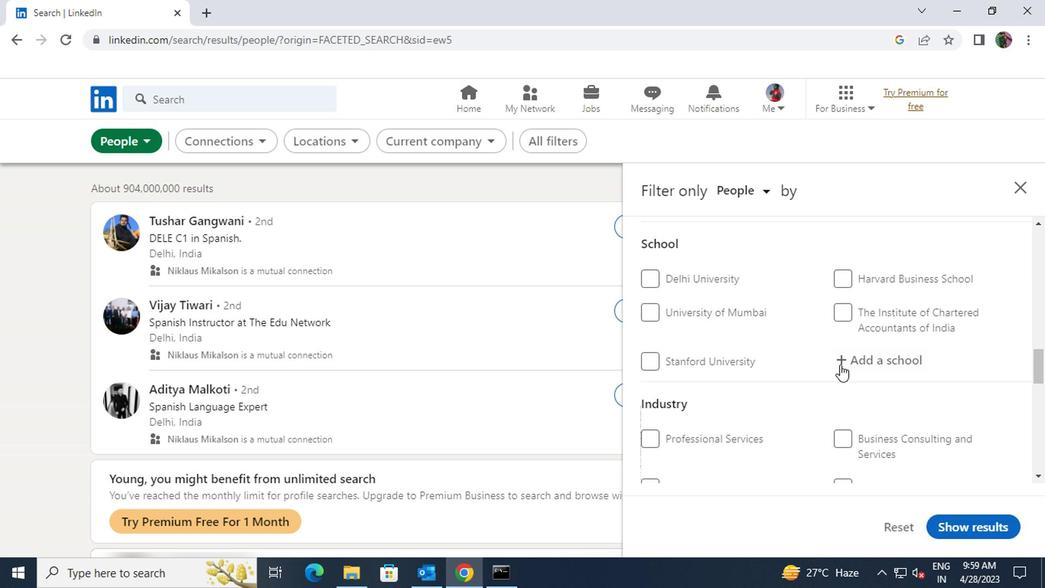 
Action: Mouse pressed left at (858, 353)
Screenshot: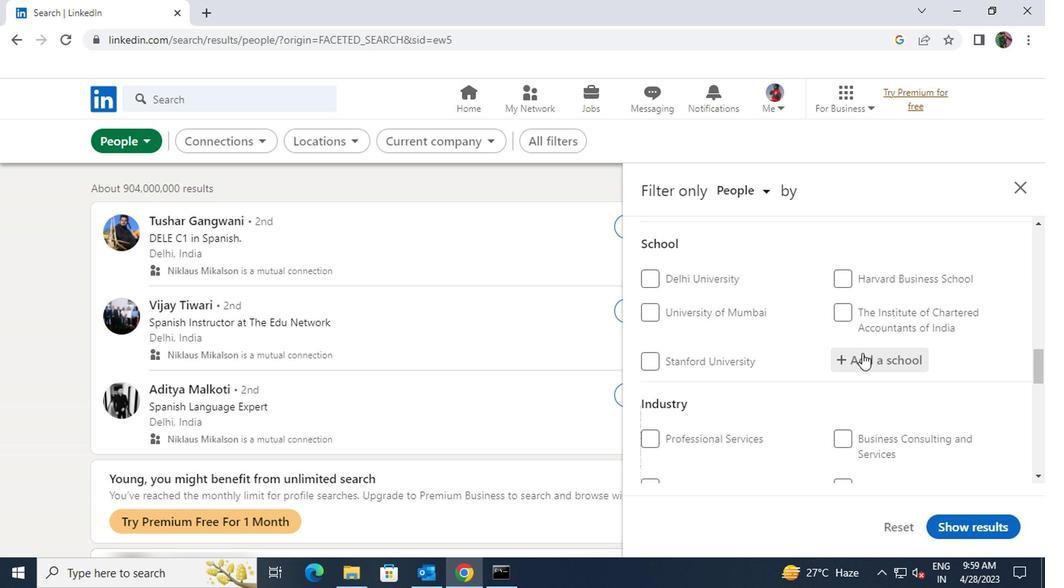 
Action: Key pressed <Key.shift><Key.shift><Key.shift><Key.shift>DAYANAN
Screenshot: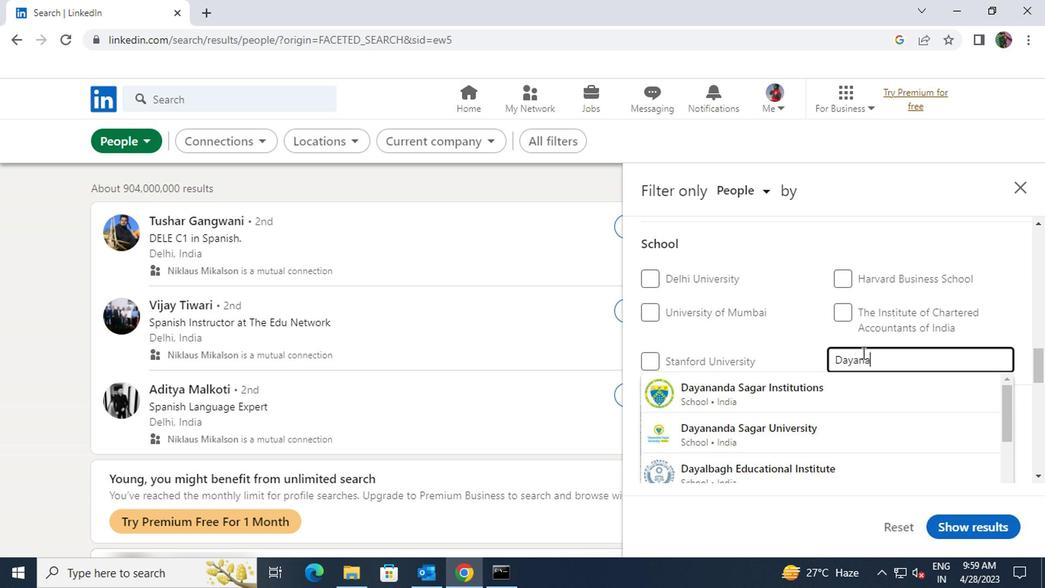 
Action: Mouse moved to (851, 418)
Screenshot: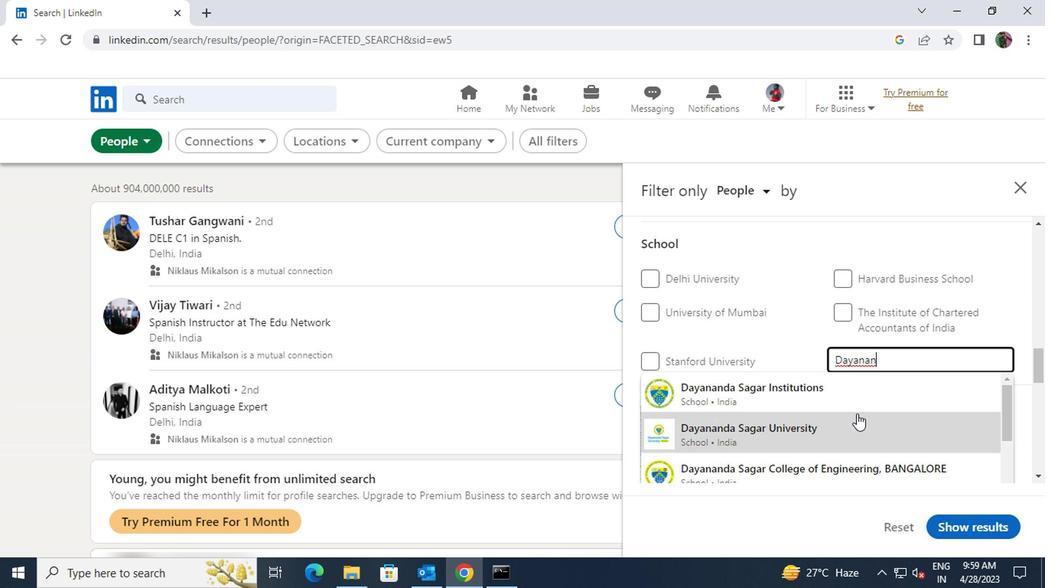 
Action: Mouse pressed left at (851, 418)
Screenshot: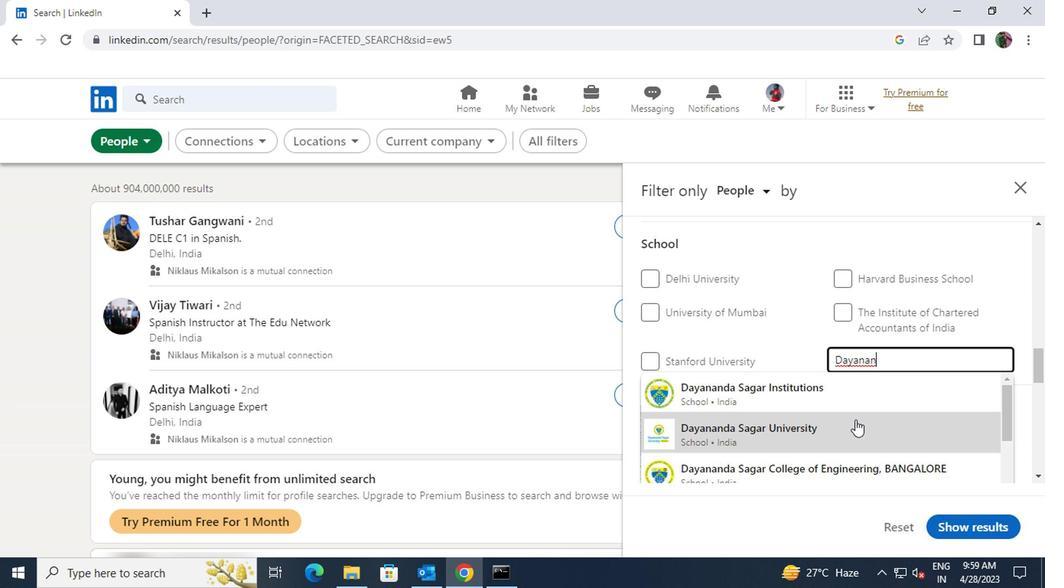 
Action: Mouse scrolled (851, 417) with delta (0, 0)
Screenshot: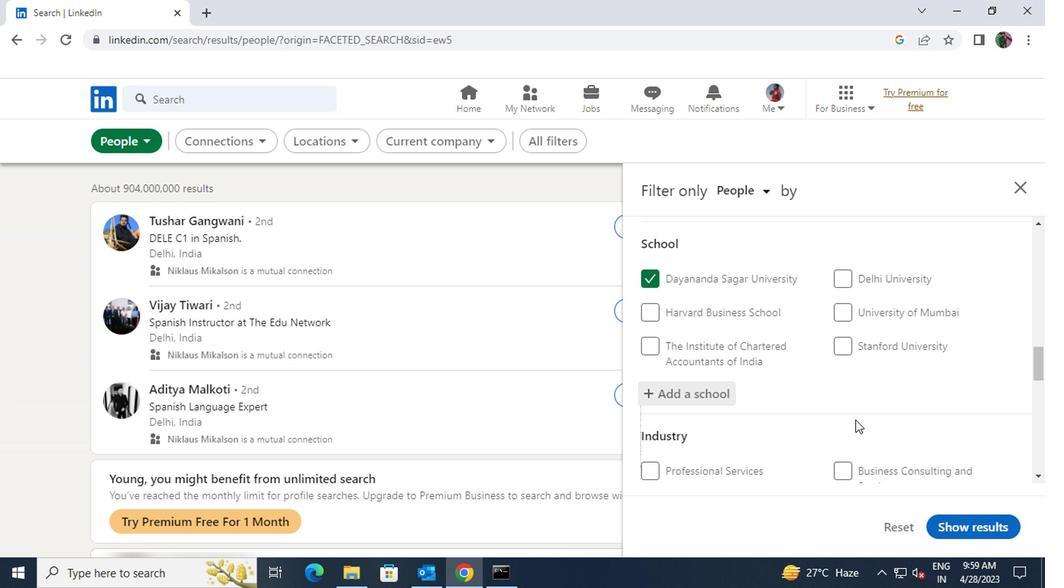 
Action: Mouse scrolled (851, 417) with delta (0, 0)
Screenshot: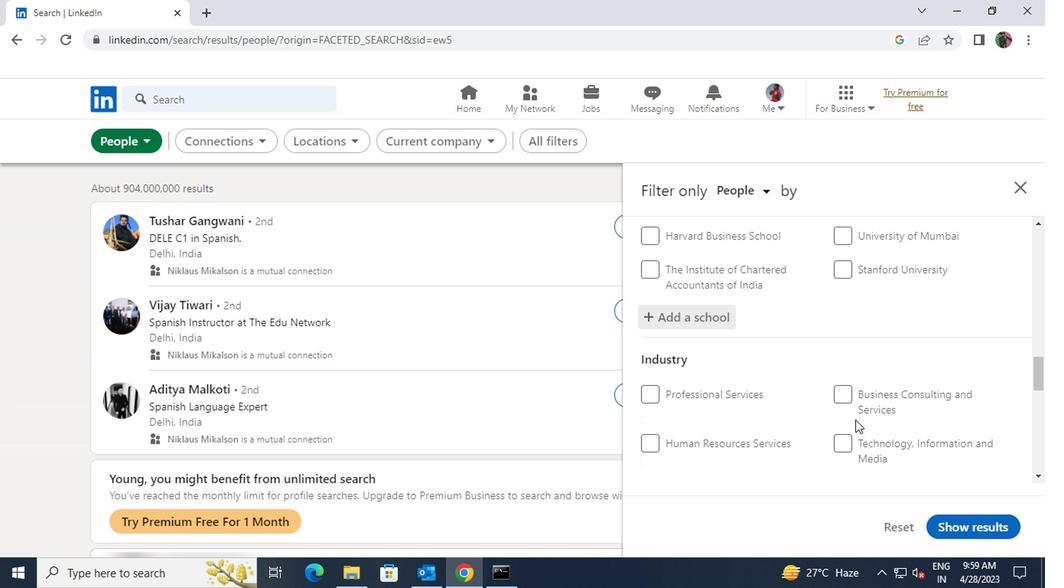 
Action: Mouse scrolled (851, 417) with delta (0, 0)
Screenshot: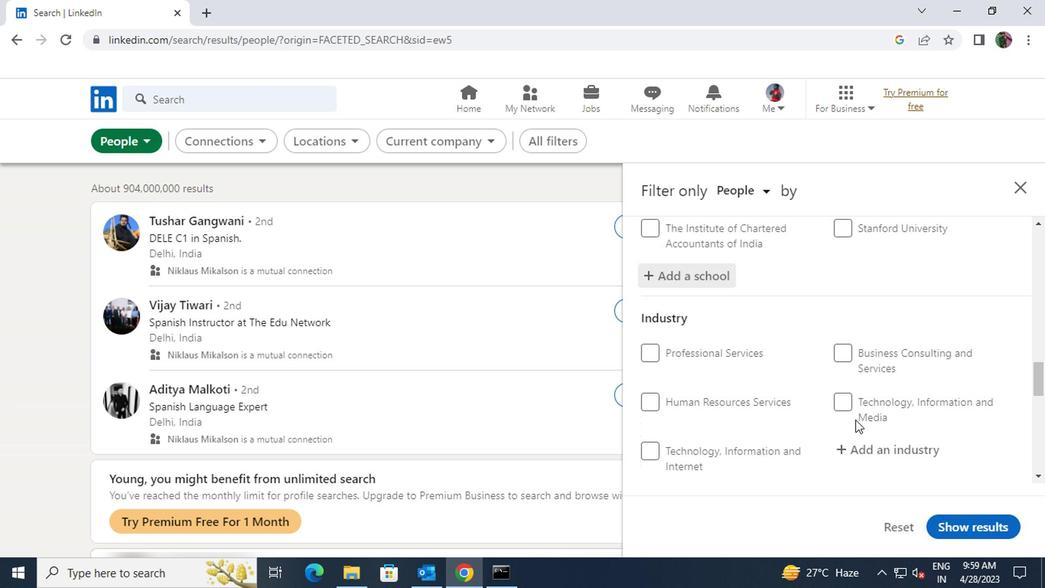 
Action: Mouse moved to (858, 342)
Screenshot: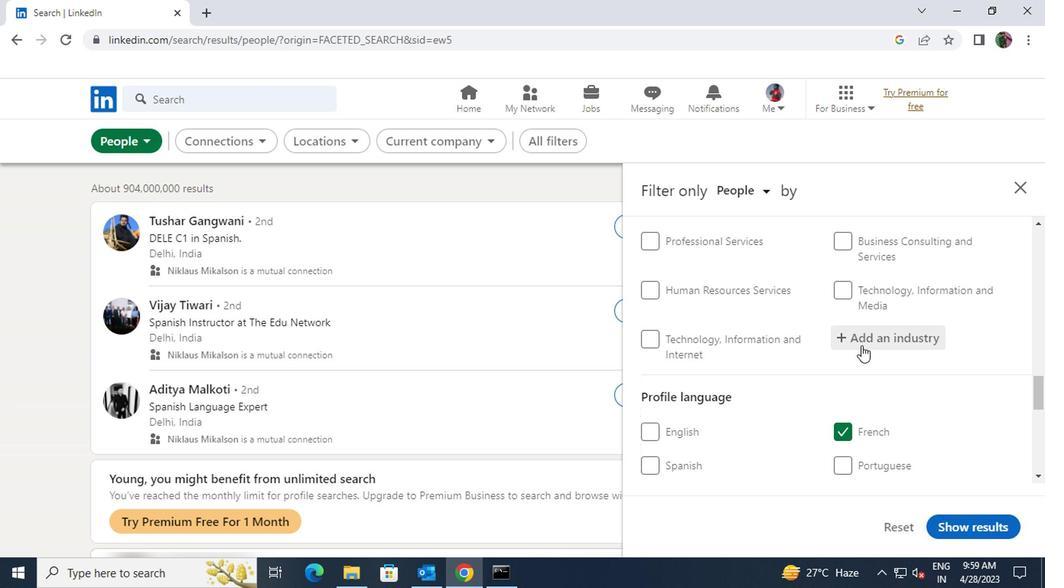 
Action: Mouse pressed left at (858, 342)
Screenshot: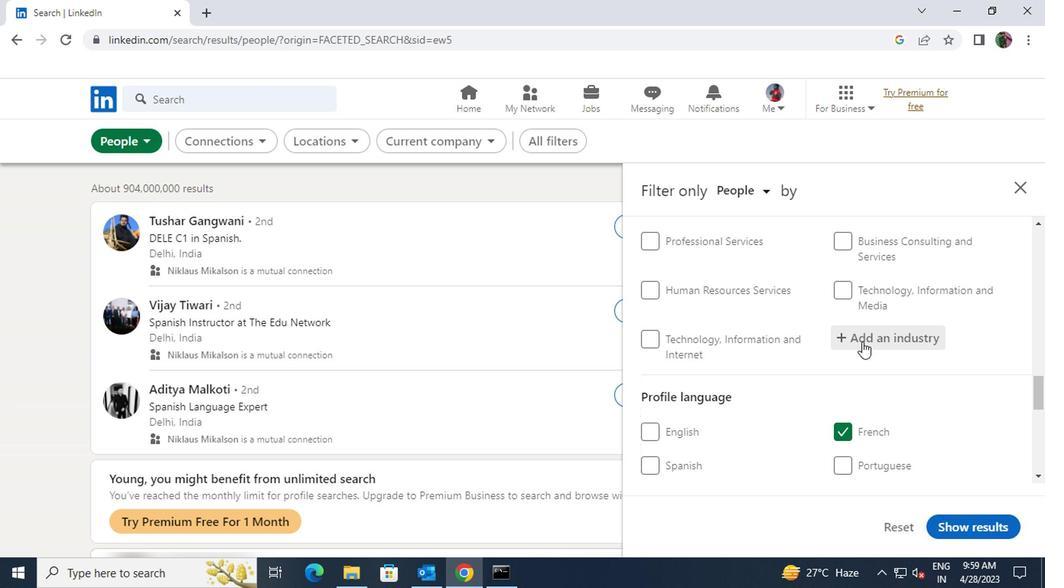 
Action: Key pressed <Key.shift>NANOTE
Screenshot: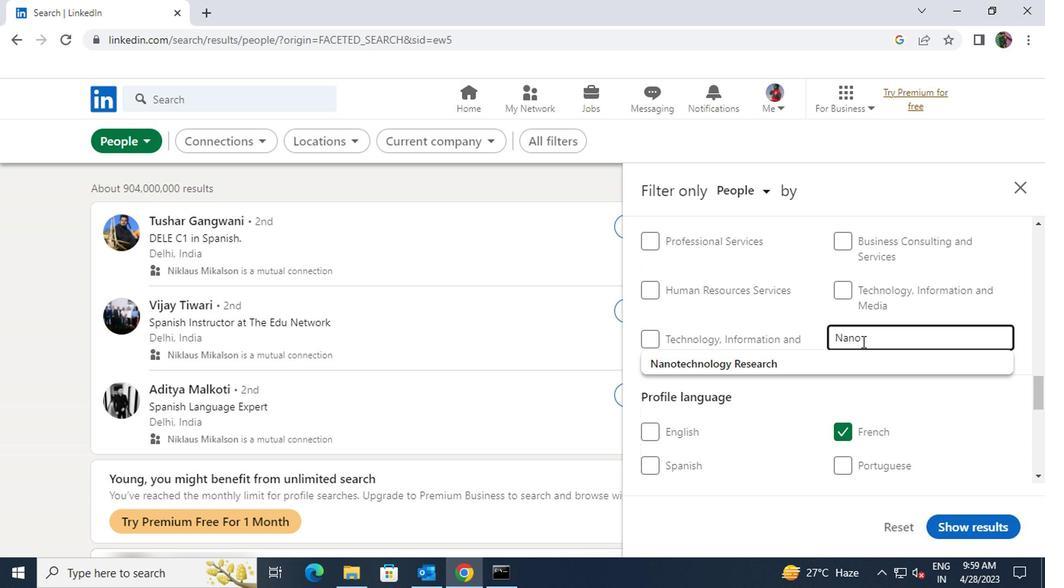 
Action: Mouse moved to (860, 358)
Screenshot: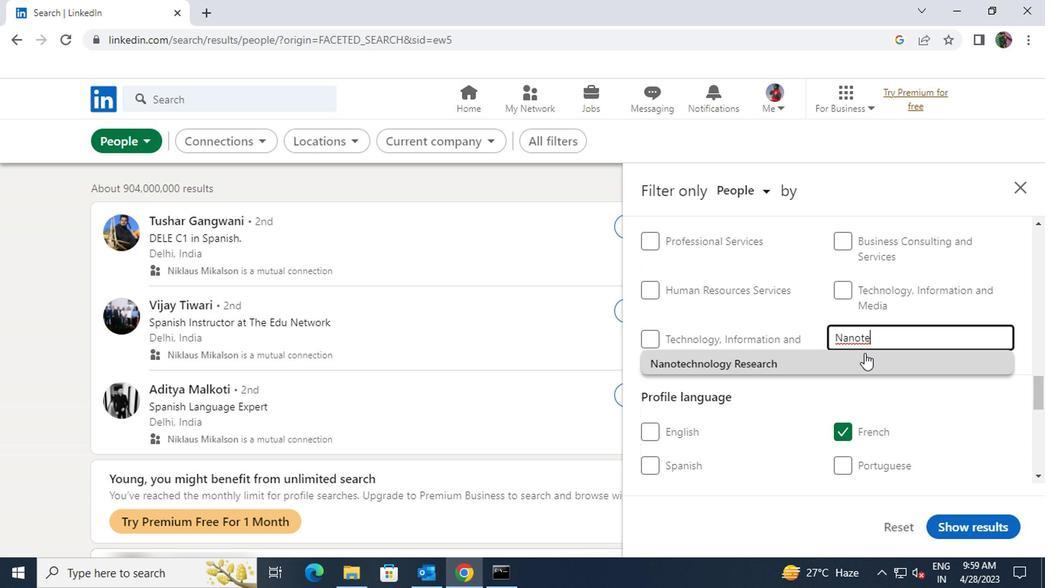 
Action: Mouse pressed left at (860, 358)
Screenshot: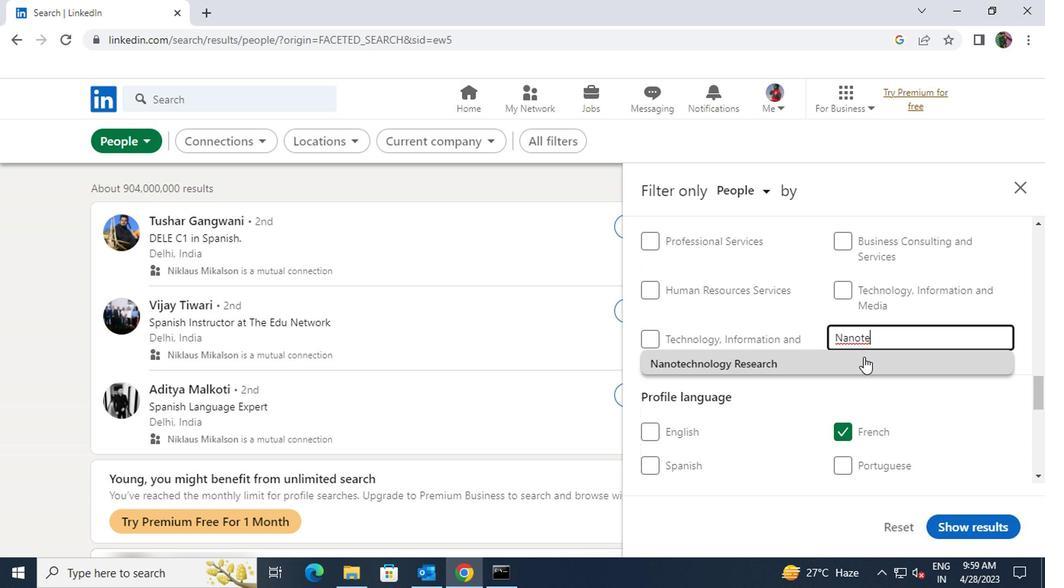 
Action: Mouse scrolled (860, 357) with delta (0, 0)
Screenshot: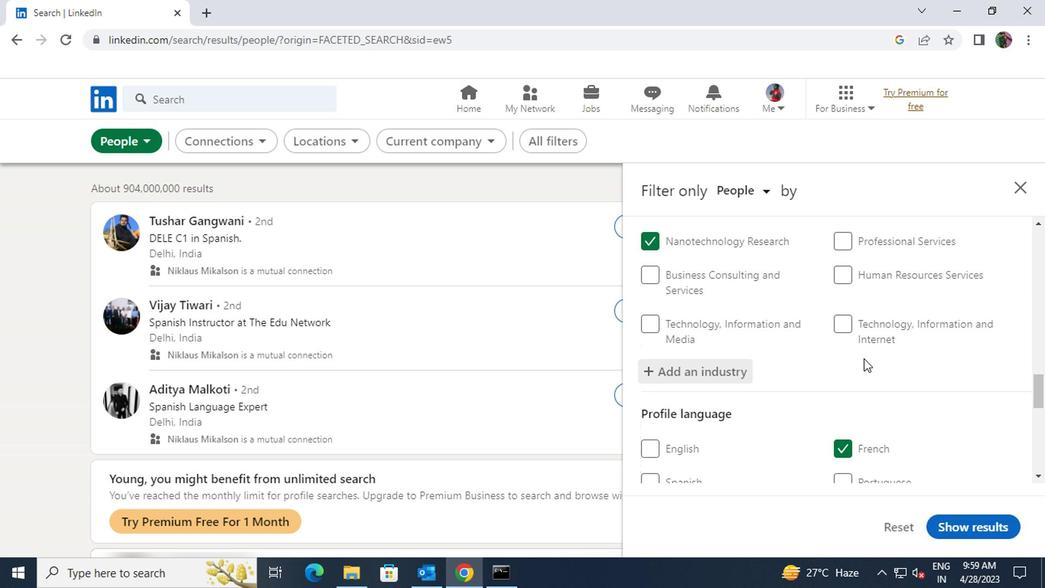 
Action: Mouse scrolled (860, 357) with delta (0, 0)
Screenshot: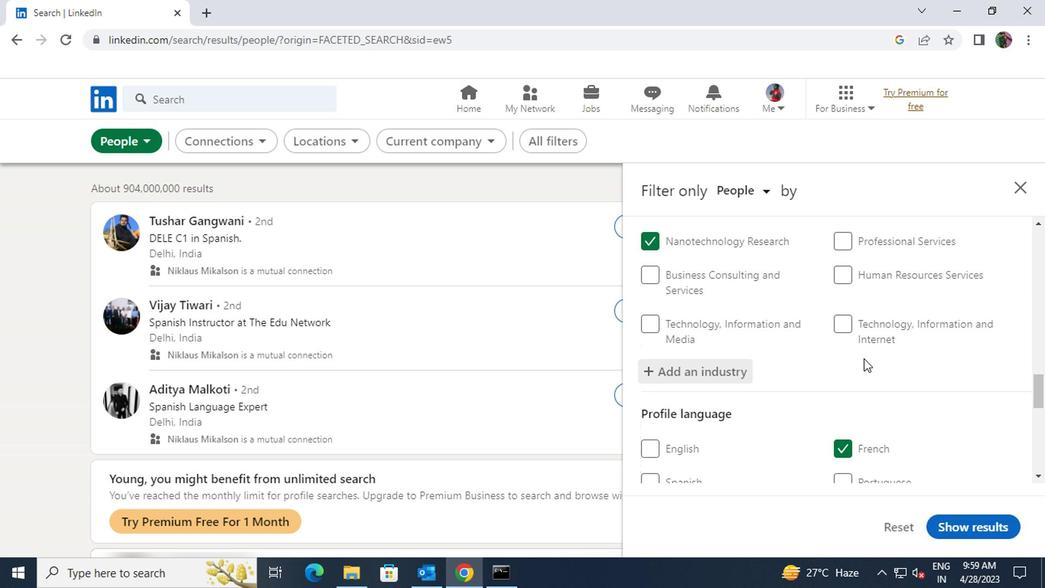 
Action: Mouse scrolled (860, 357) with delta (0, 0)
Screenshot: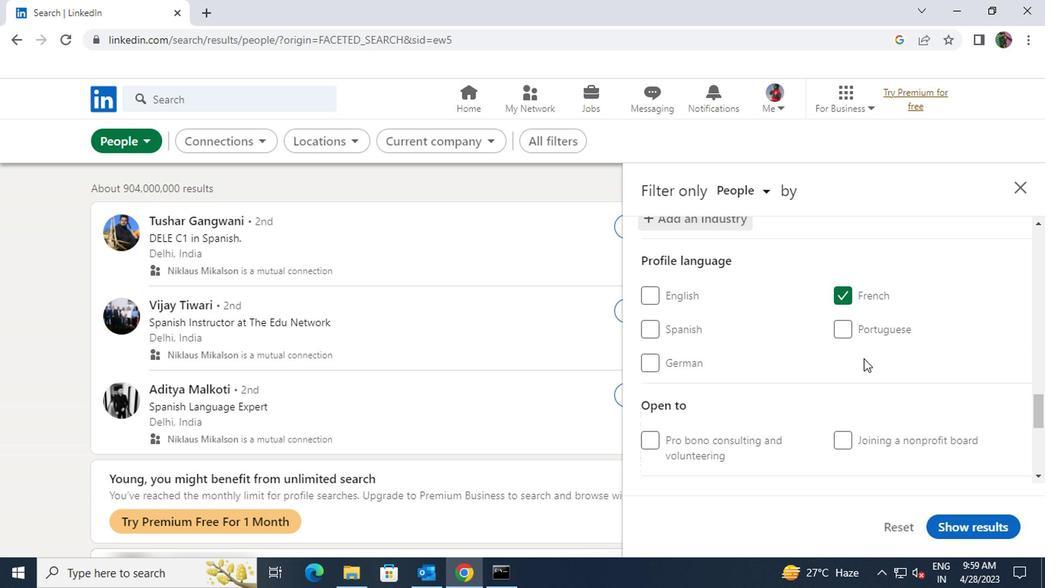 
Action: Mouse scrolled (860, 357) with delta (0, 0)
Screenshot: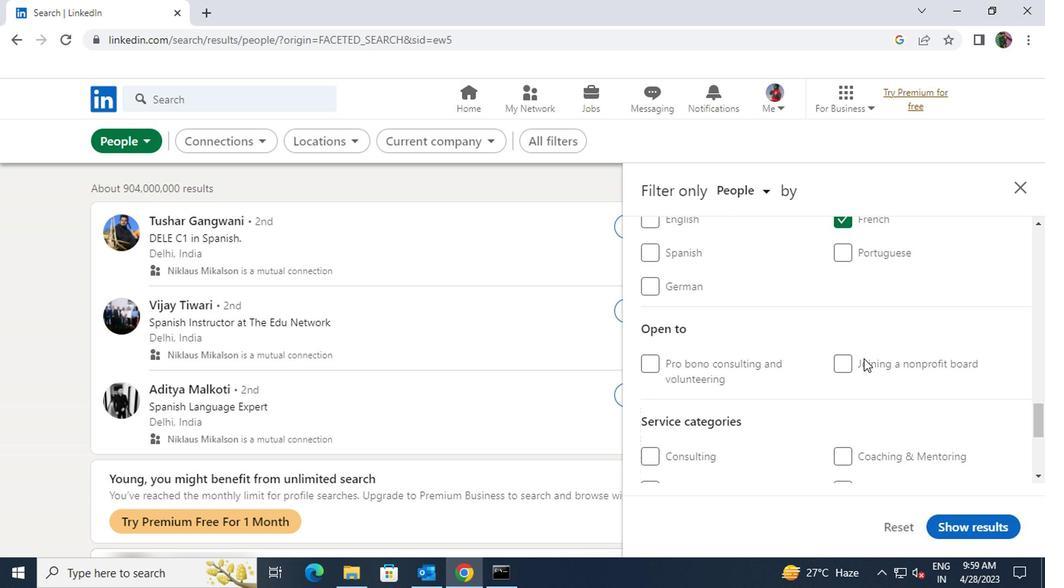 
Action: Mouse scrolled (860, 357) with delta (0, 0)
Screenshot: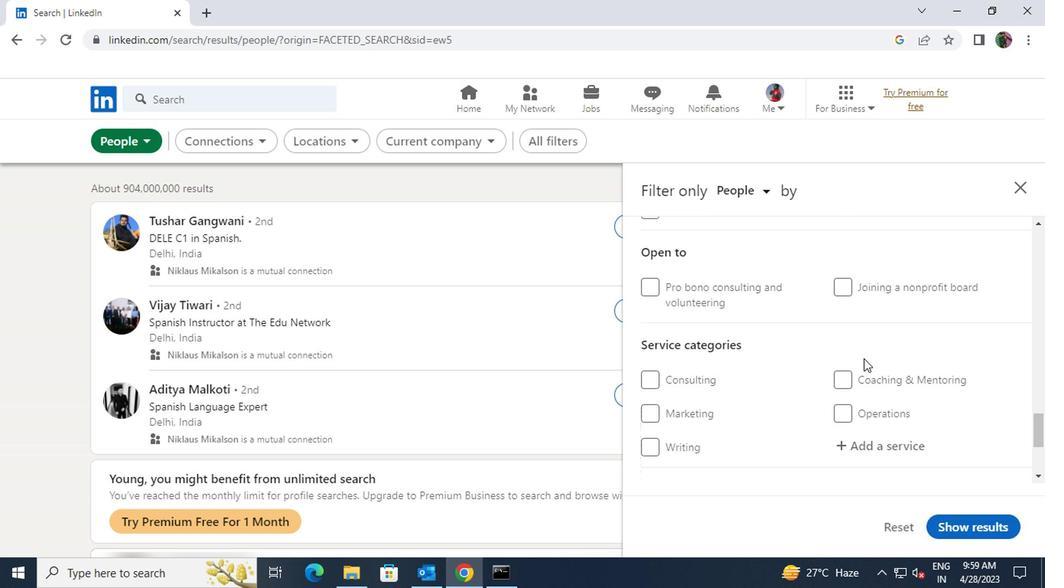 
Action: Mouse moved to (860, 371)
Screenshot: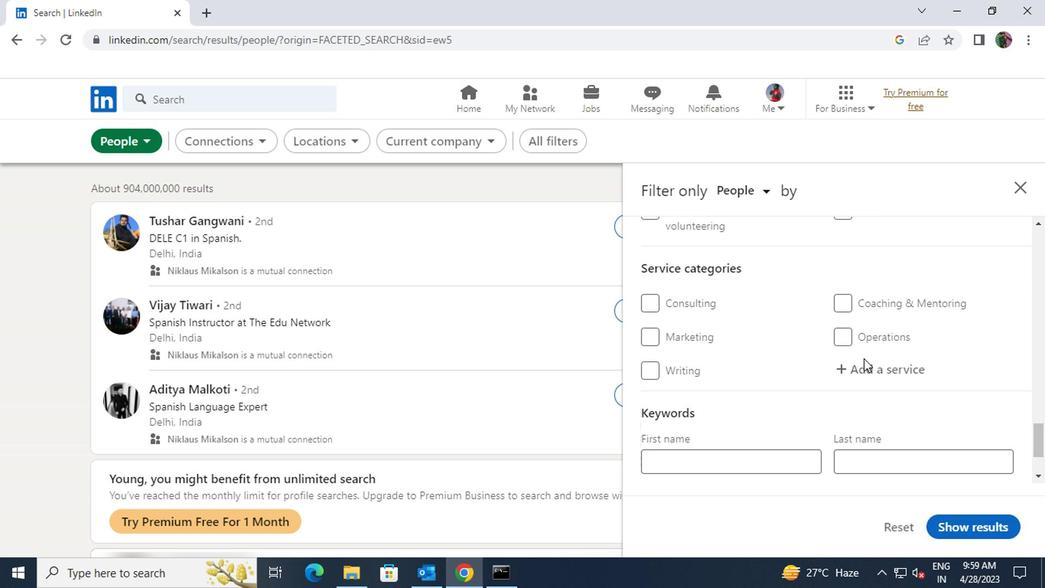 
Action: Mouse pressed left at (860, 371)
Screenshot: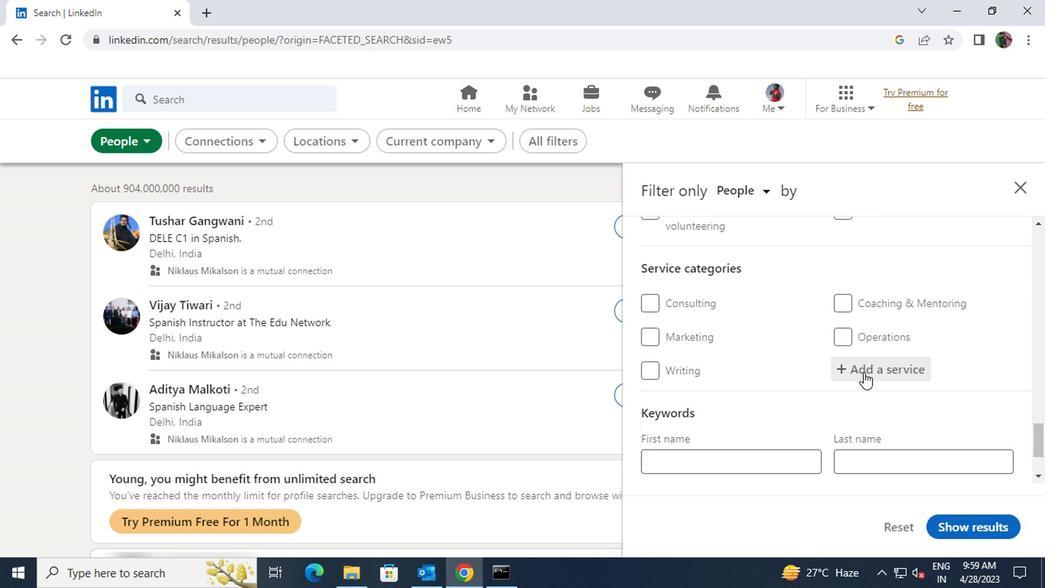 
Action: Key pressed <Key.shift>HUMAN
Screenshot: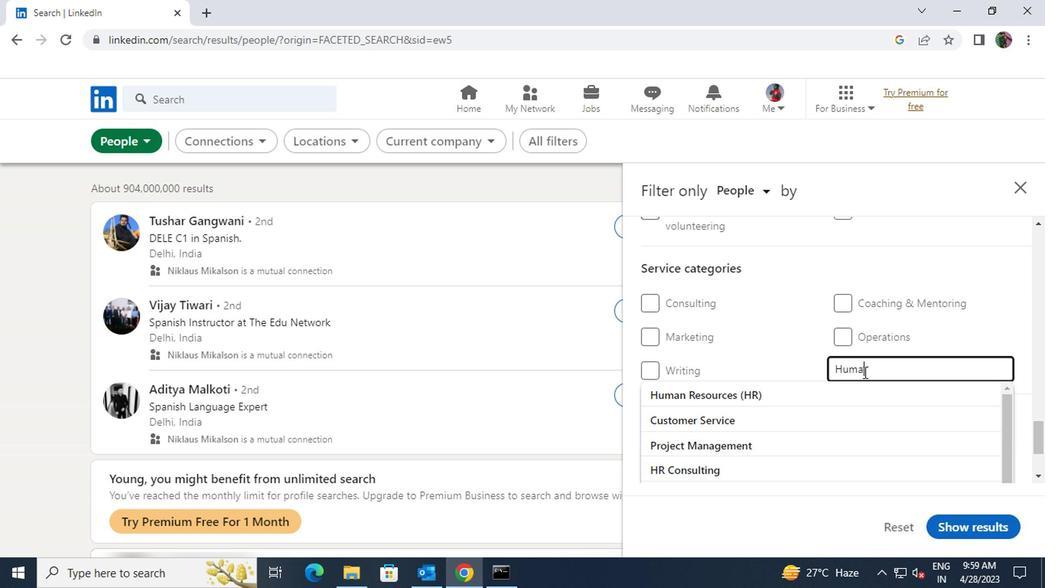 
Action: Mouse moved to (857, 386)
Screenshot: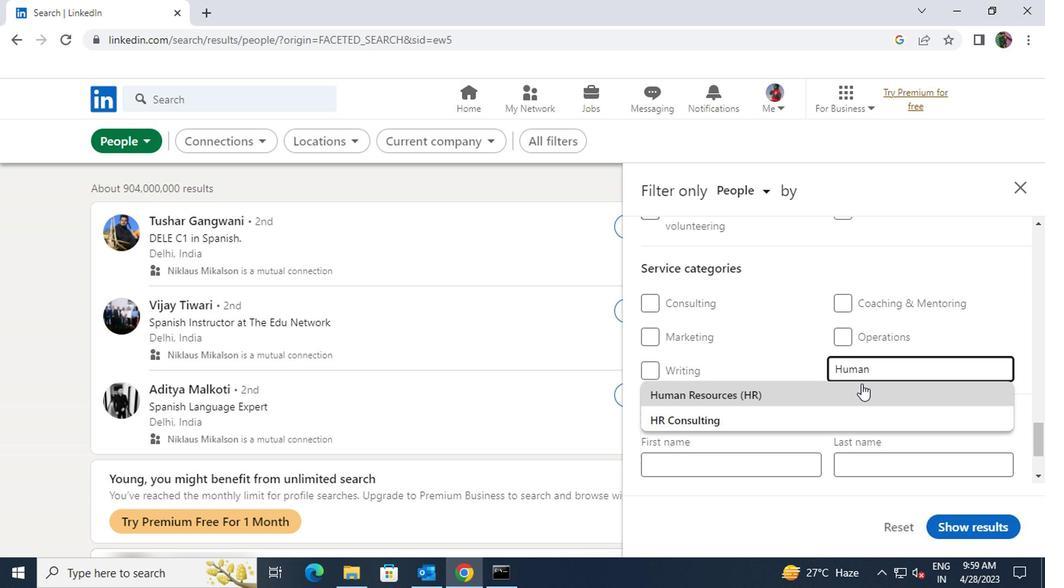 
Action: Mouse pressed left at (857, 386)
Screenshot: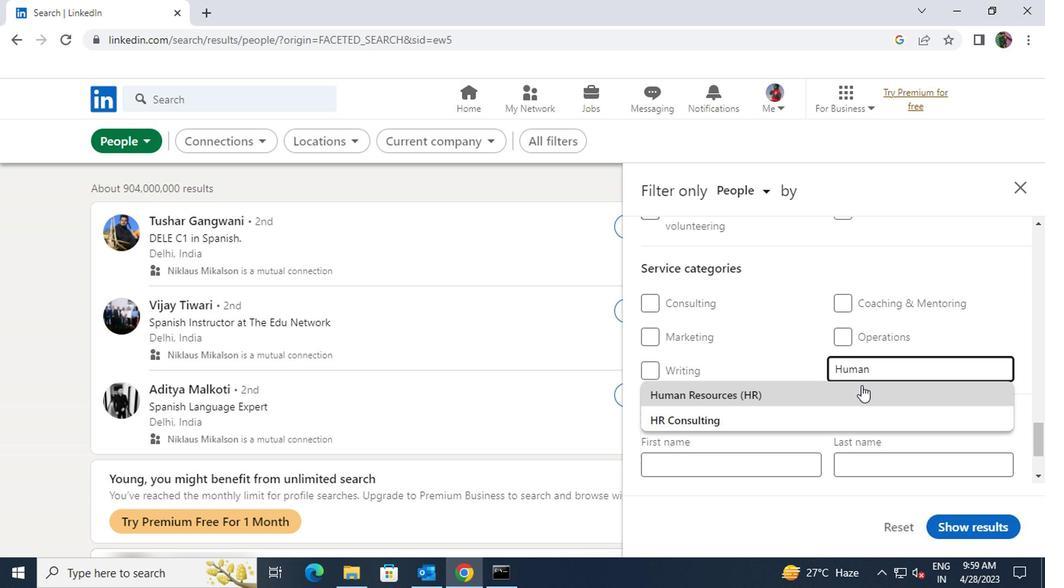 
Action: Mouse scrolled (857, 386) with delta (0, 0)
Screenshot: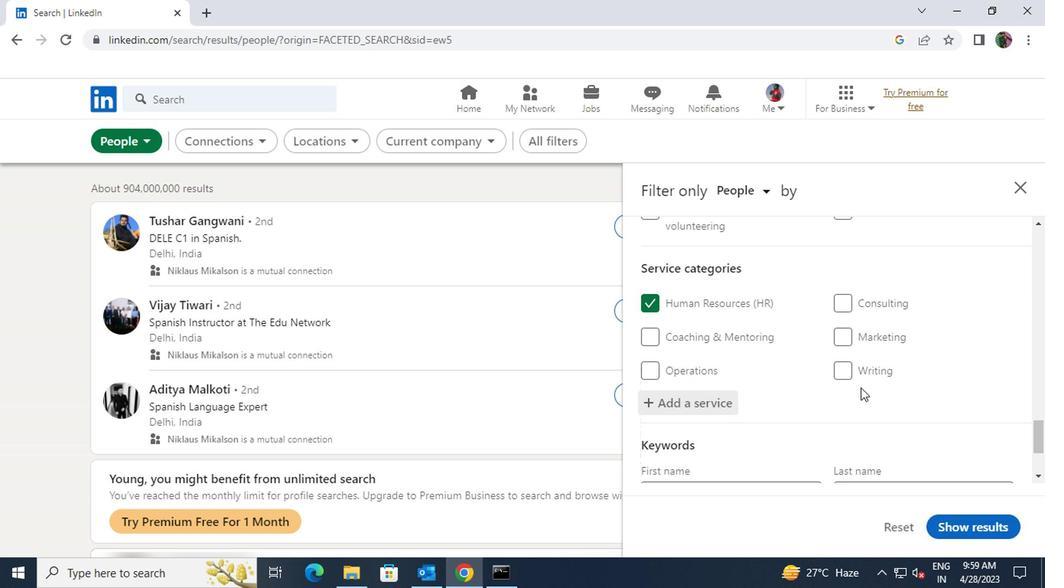 
Action: Mouse scrolled (857, 386) with delta (0, 0)
Screenshot: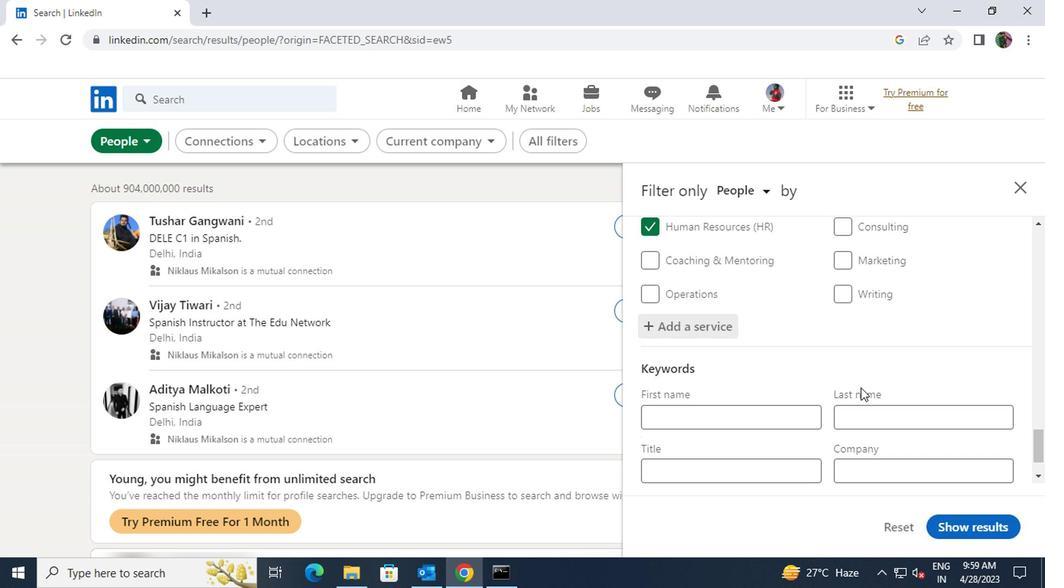 
Action: Mouse moved to (807, 408)
Screenshot: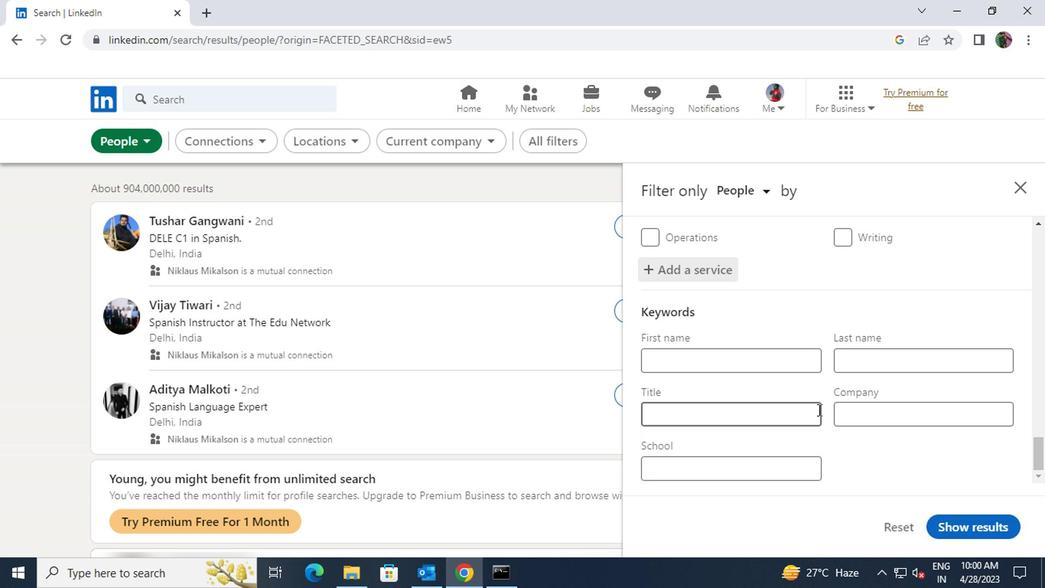 
Action: Mouse pressed left at (807, 408)
Screenshot: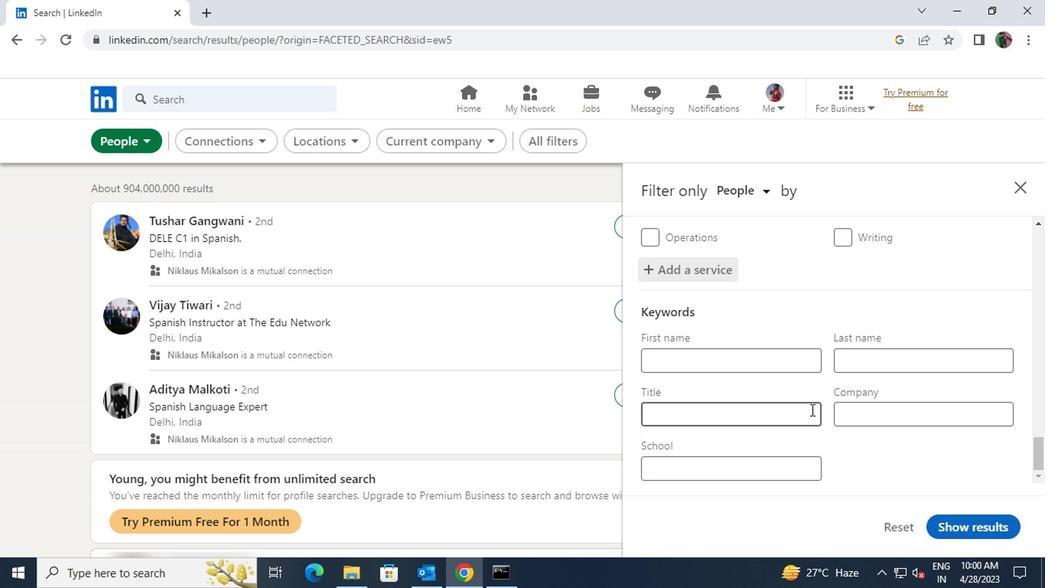 
Action: Mouse moved to (807, 408)
Screenshot: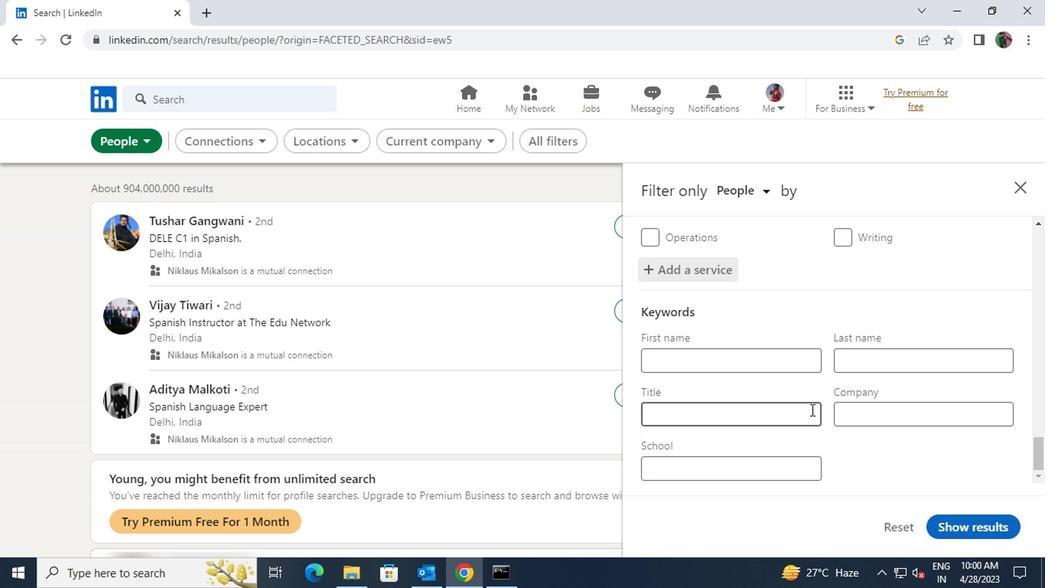 
Action: Key pressed <Key.shift>CHEMICAL<Key.space><Key.shift>ENGINER
Screenshot: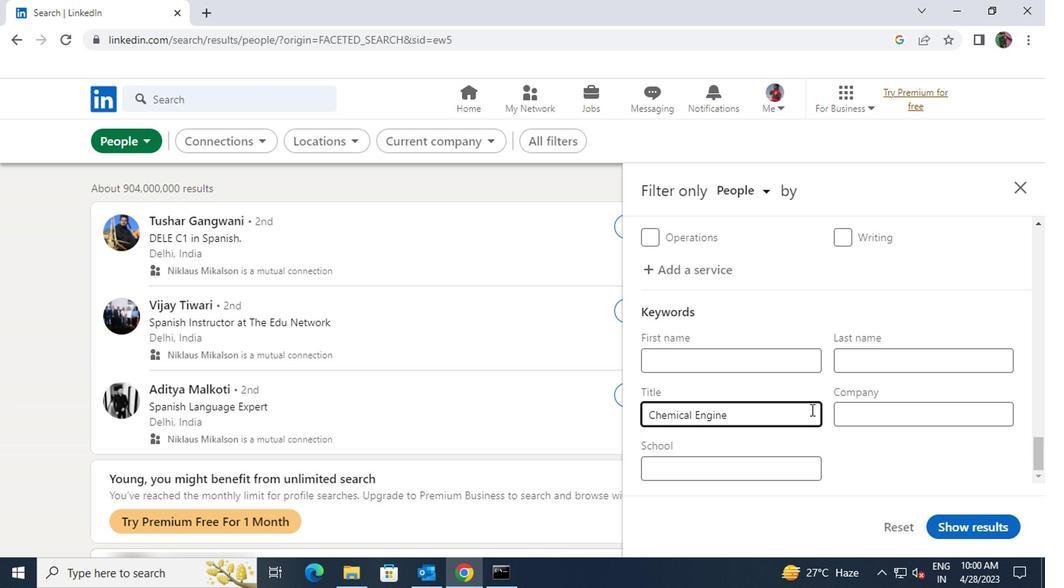 
Action: Mouse moved to (937, 518)
Screenshot: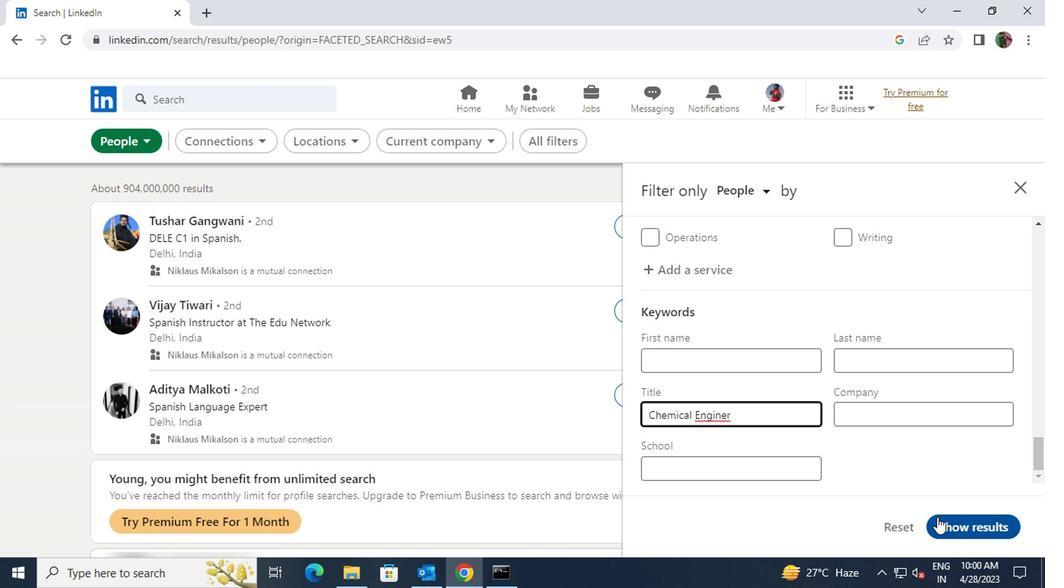 
Action: Mouse pressed left at (937, 518)
Screenshot: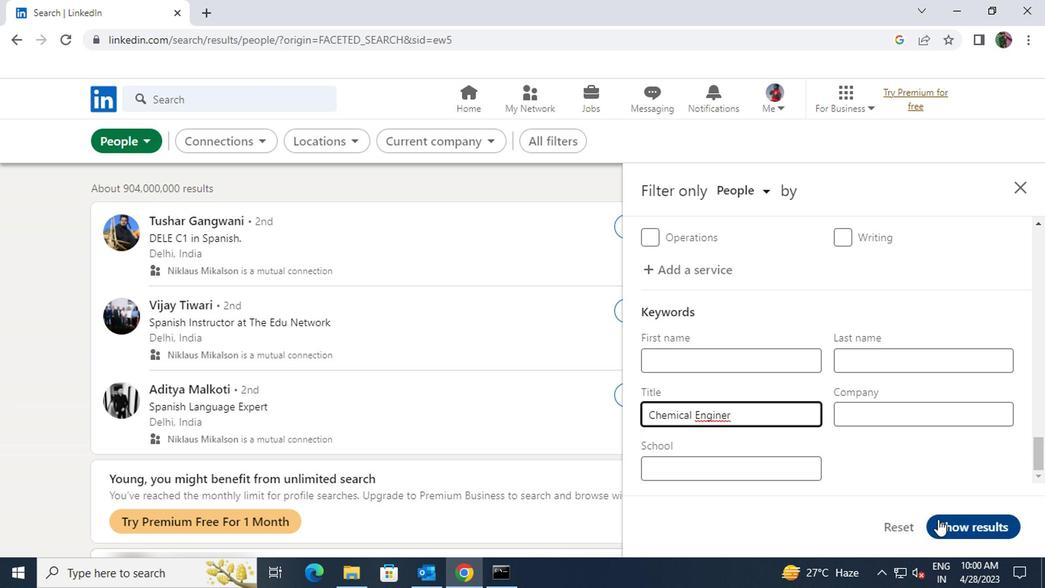 
